 Task: Search one way flight ticket for 2 adults, 4 children and 1 infant on lap in business from Manchester: Manchester-boston Regional Airport to Laramie: Laramie Regional Airport on 8-3-2023. Choice of flights is Delta. Price is upto 88000. Outbound departure time preference is 19:00. Return departure time preference is 23:00.
Action: Mouse moved to (205, 296)
Screenshot: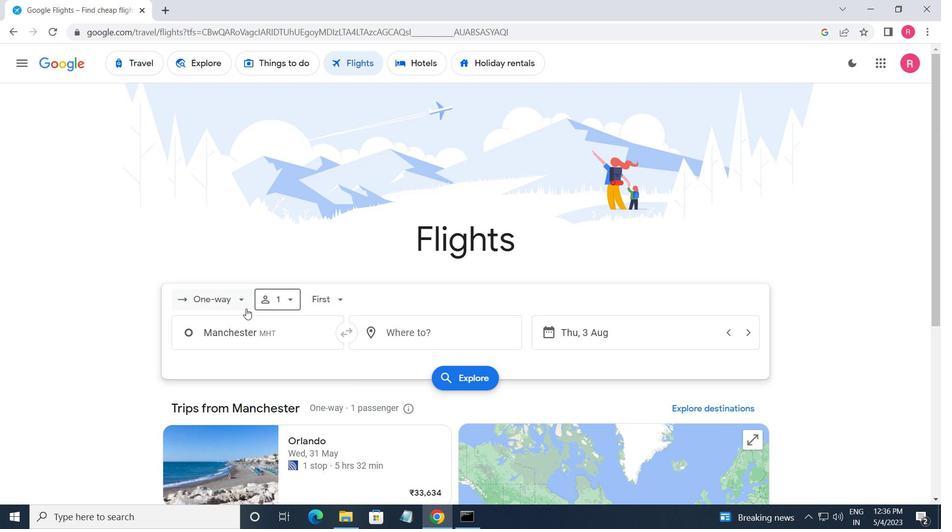 
Action: Mouse pressed left at (205, 296)
Screenshot: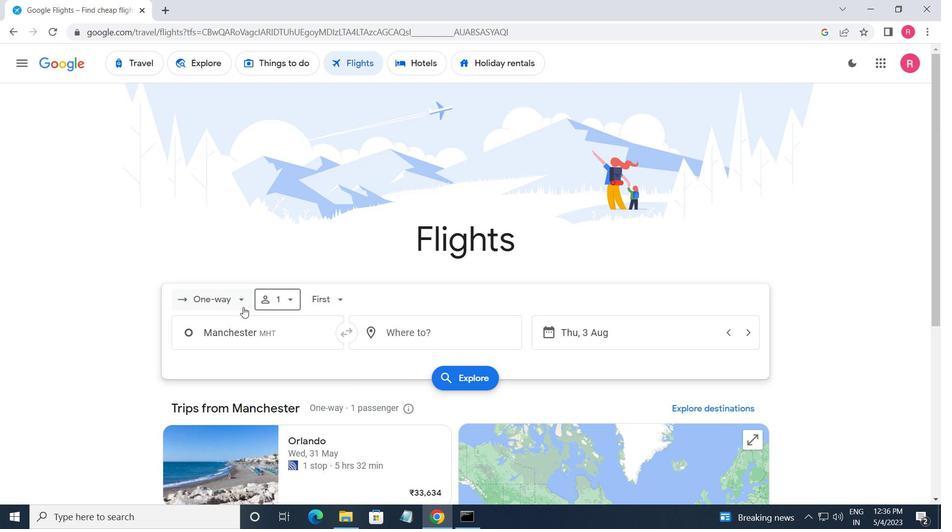 
Action: Mouse moved to (224, 362)
Screenshot: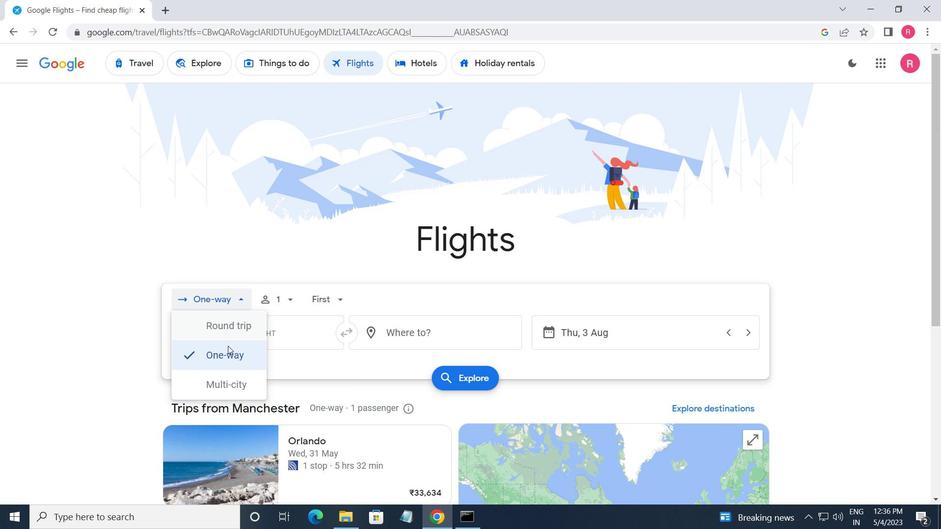
Action: Mouse pressed left at (224, 362)
Screenshot: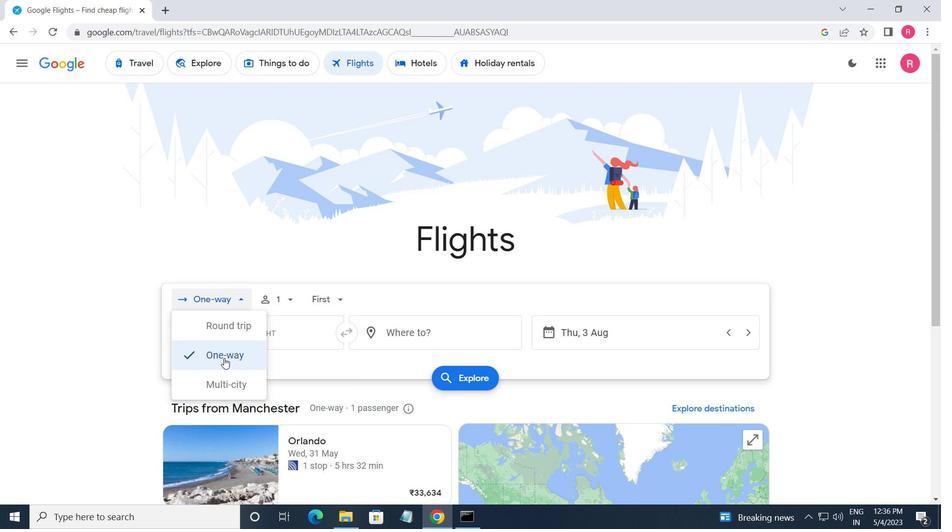 
Action: Mouse moved to (273, 309)
Screenshot: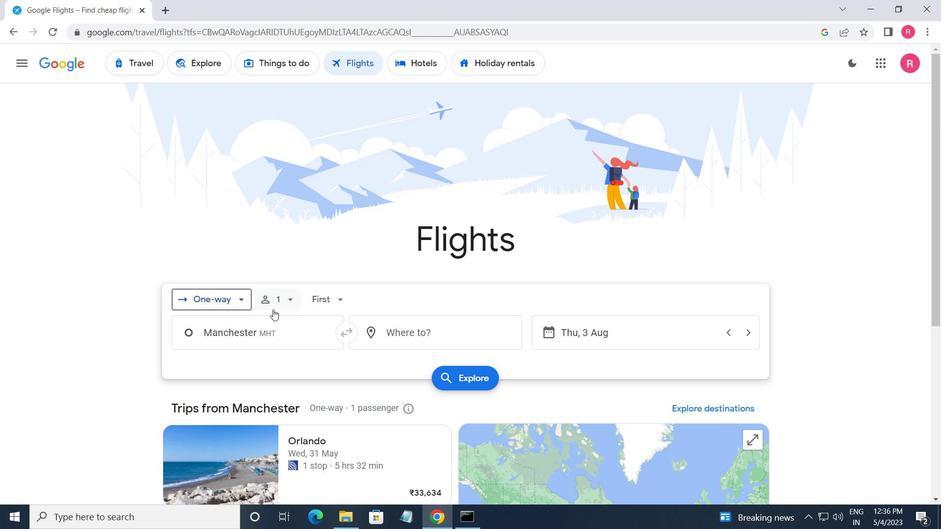
Action: Mouse pressed left at (273, 309)
Screenshot: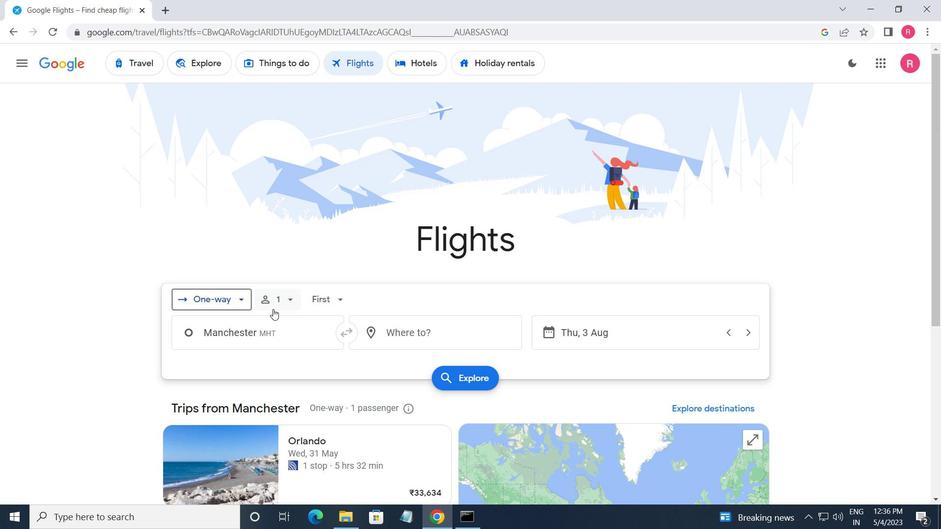 
Action: Mouse moved to (378, 334)
Screenshot: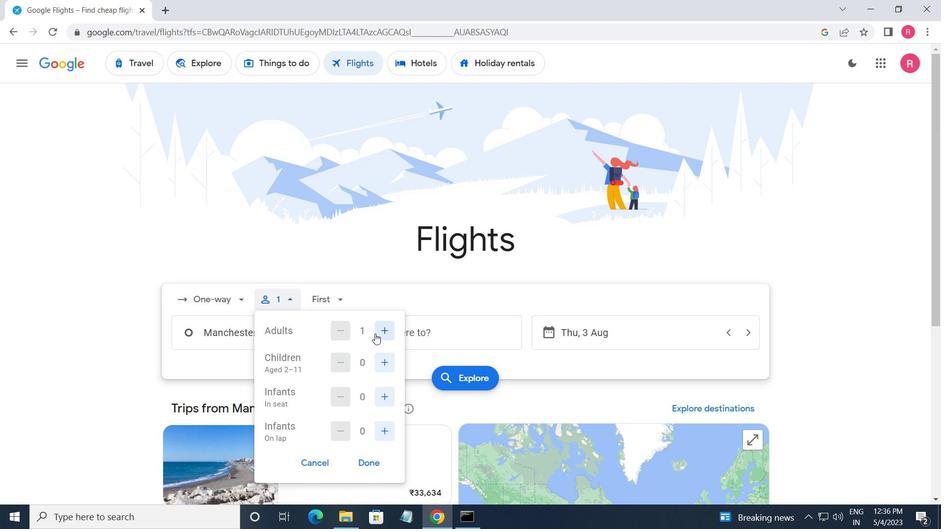 
Action: Mouse pressed left at (378, 334)
Screenshot: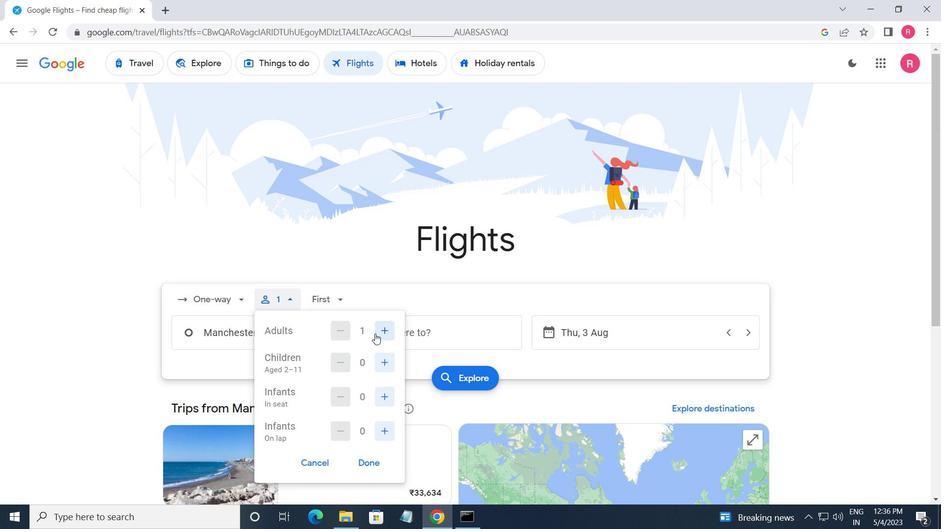 
Action: Mouse moved to (382, 362)
Screenshot: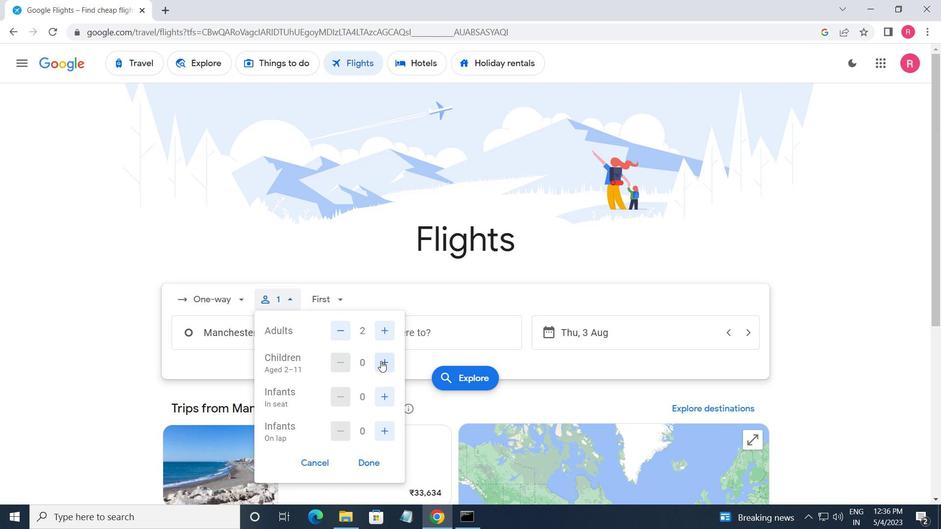 
Action: Mouse pressed left at (382, 362)
Screenshot: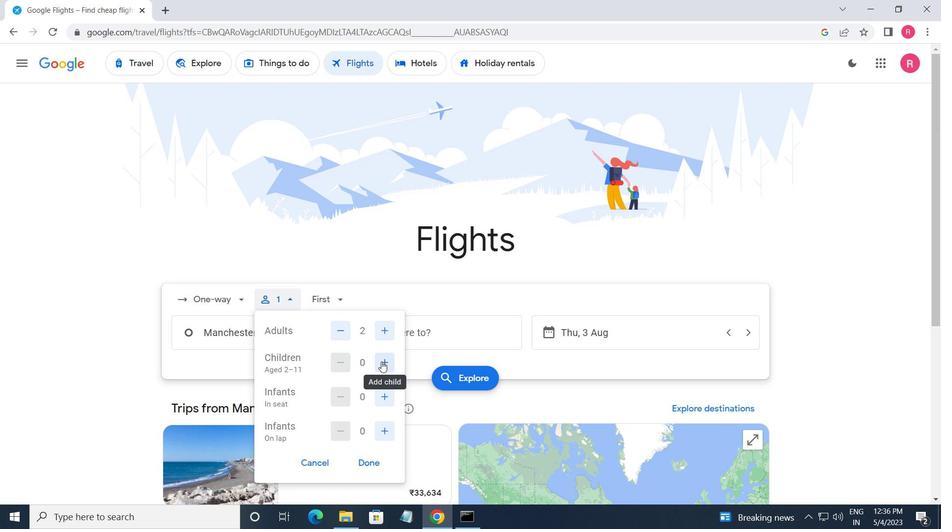 
Action: Mouse pressed left at (382, 362)
Screenshot: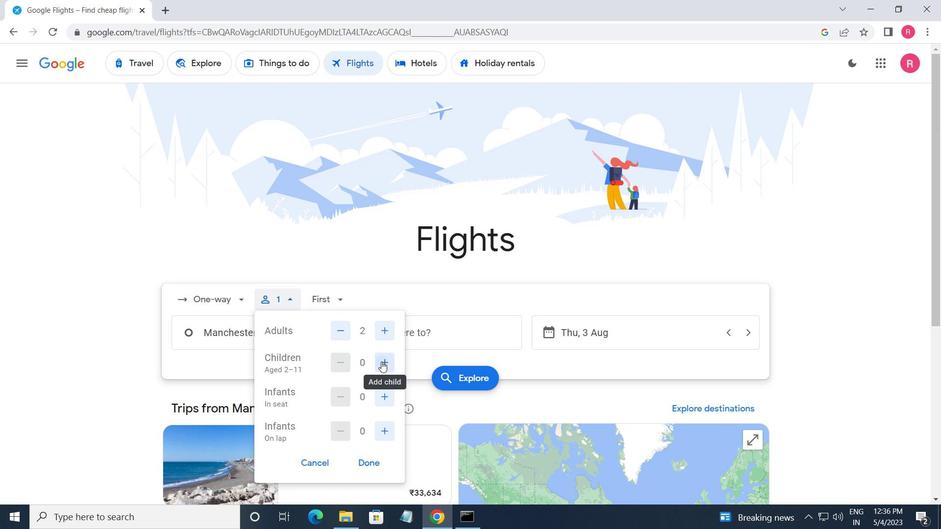 
Action: Mouse pressed left at (382, 362)
Screenshot: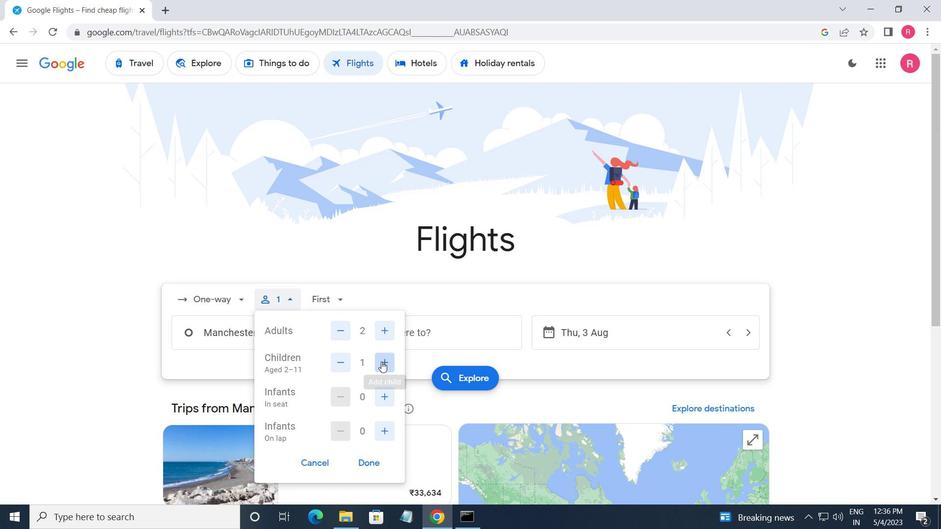 
Action: Mouse pressed left at (382, 362)
Screenshot: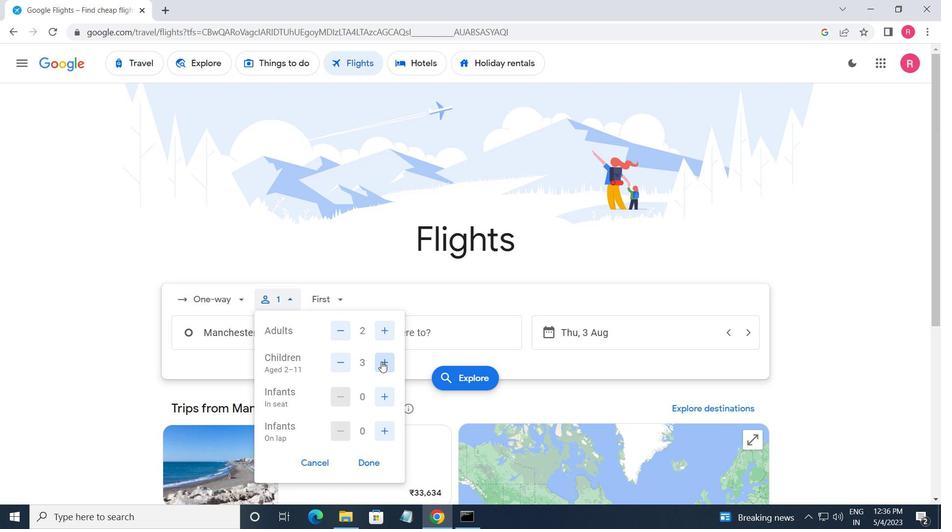 
Action: Mouse moved to (381, 391)
Screenshot: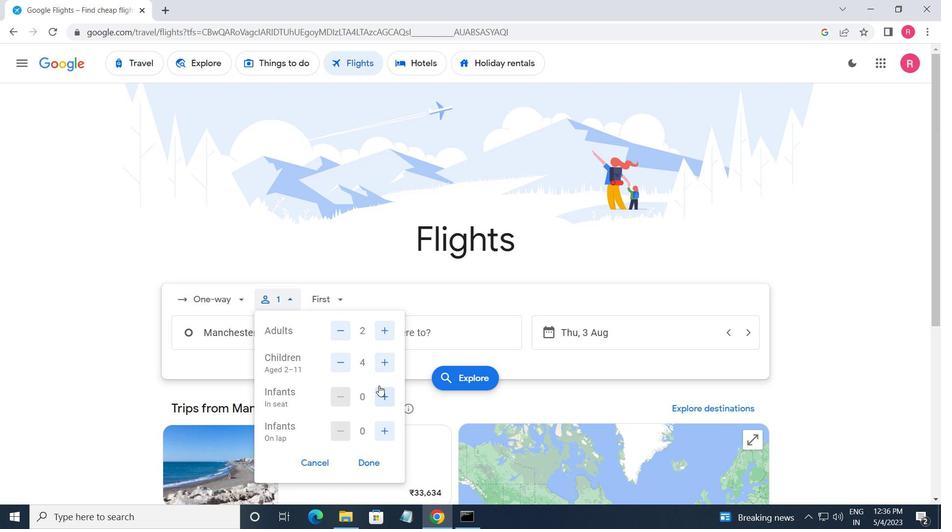 
Action: Mouse pressed left at (381, 391)
Screenshot: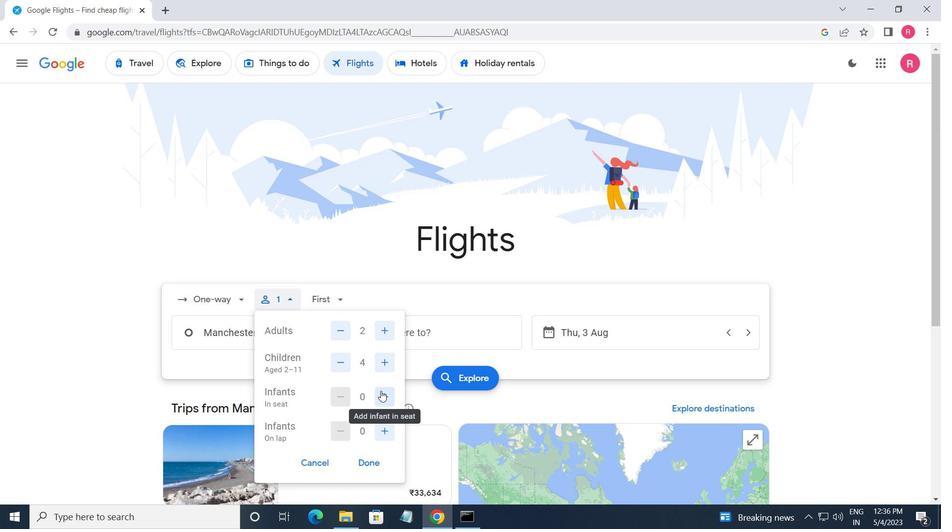 
Action: Mouse moved to (321, 294)
Screenshot: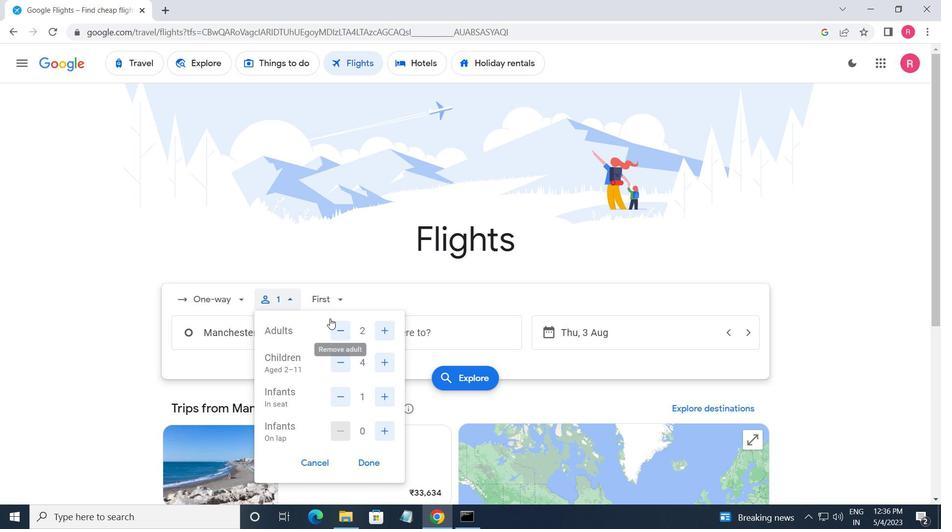 
Action: Mouse pressed left at (321, 294)
Screenshot: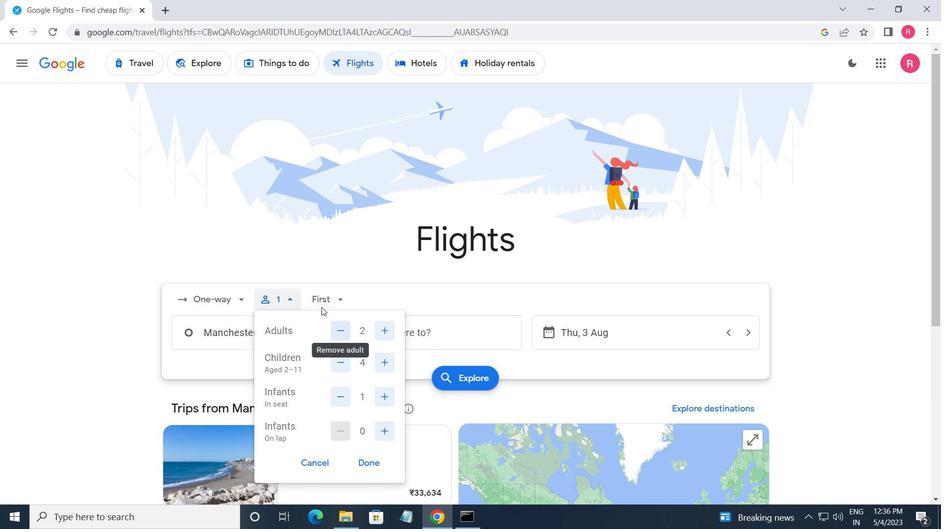 
Action: Mouse moved to (359, 390)
Screenshot: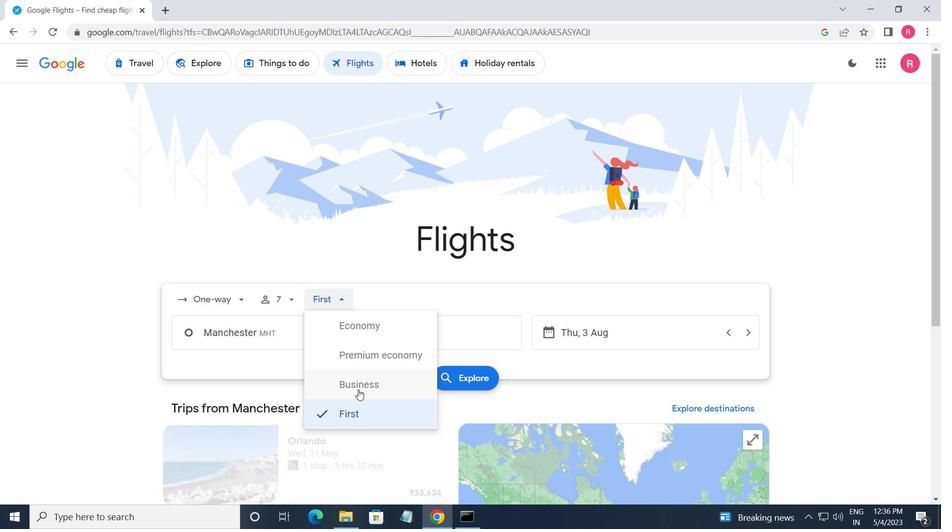 
Action: Mouse pressed left at (359, 390)
Screenshot: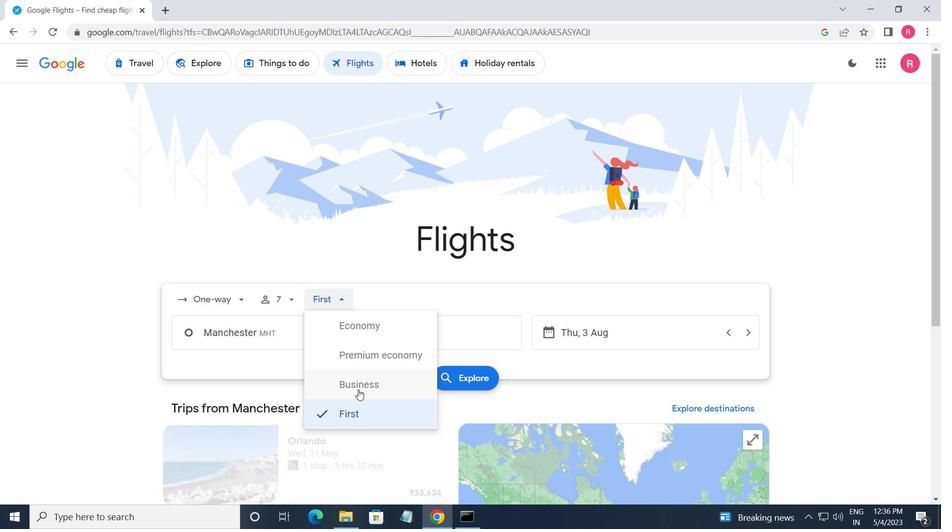 
Action: Mouse moved to (278, 339)
Screenshot: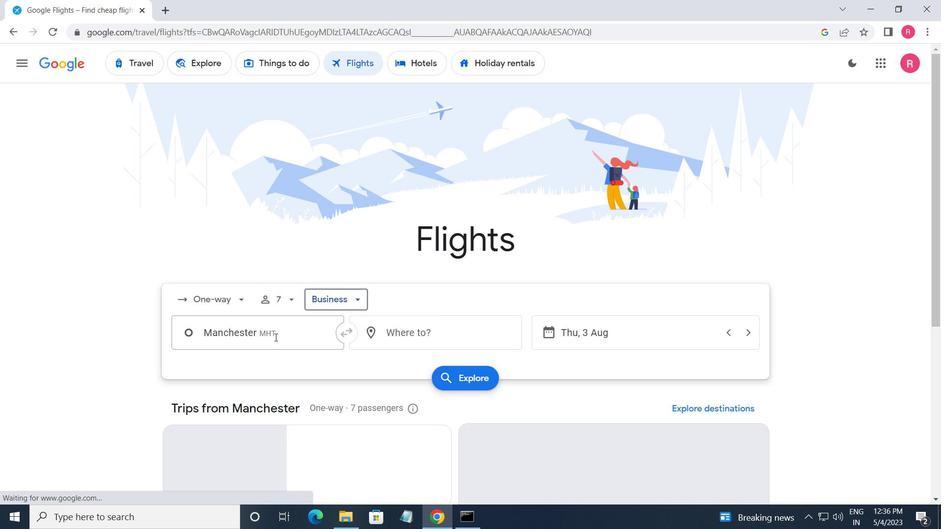 
Action: Mouse pressed left at (278, 339)
Screenshot: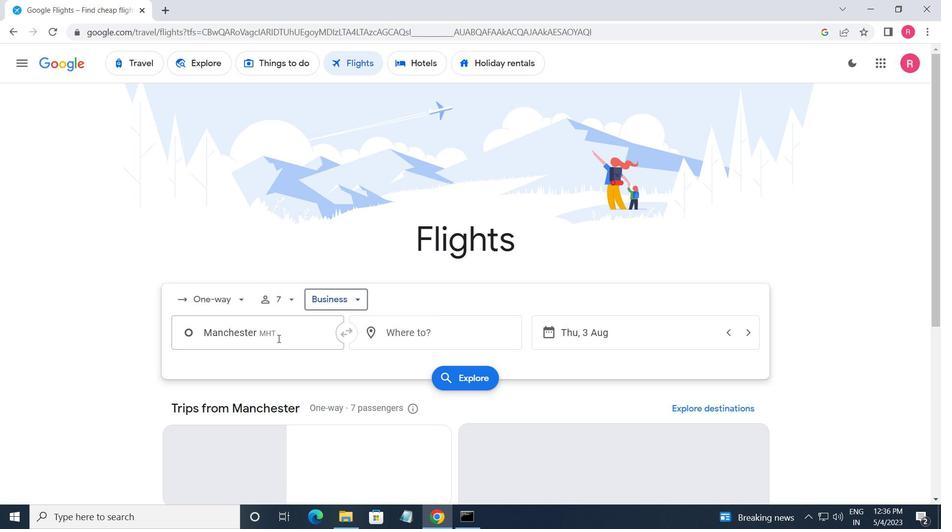
Action: Mouse moved to (297, 456)
Screenshot: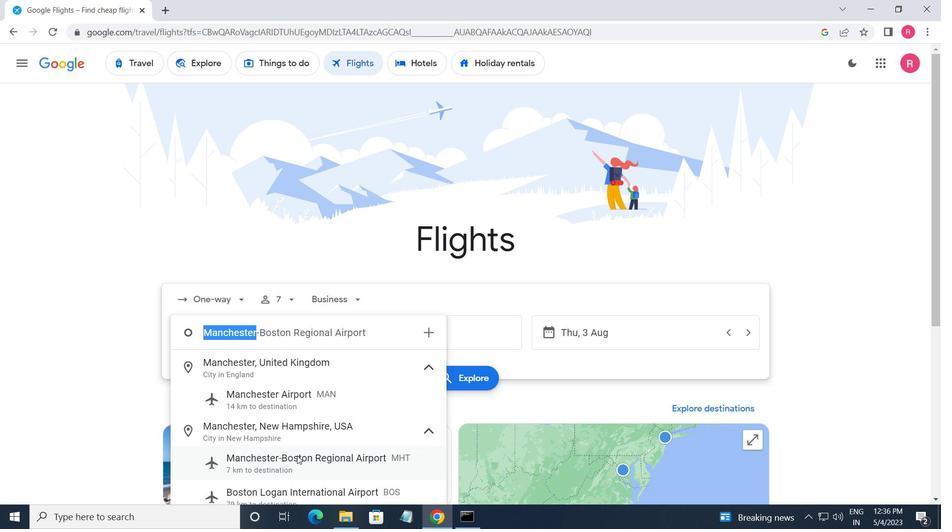 
Action: Mouse pressed left at (297, 456)
Screenshot: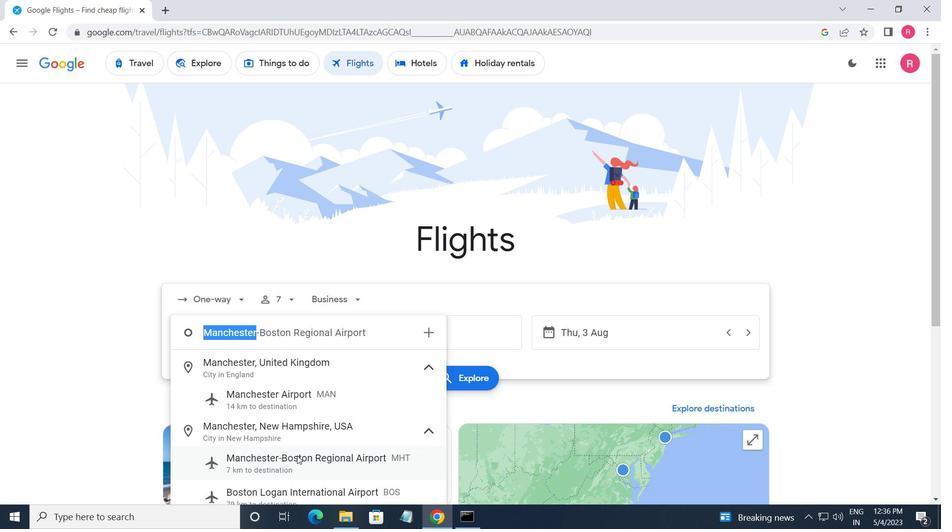 
Action: Mouse moved to (407, 339)
Screenshot: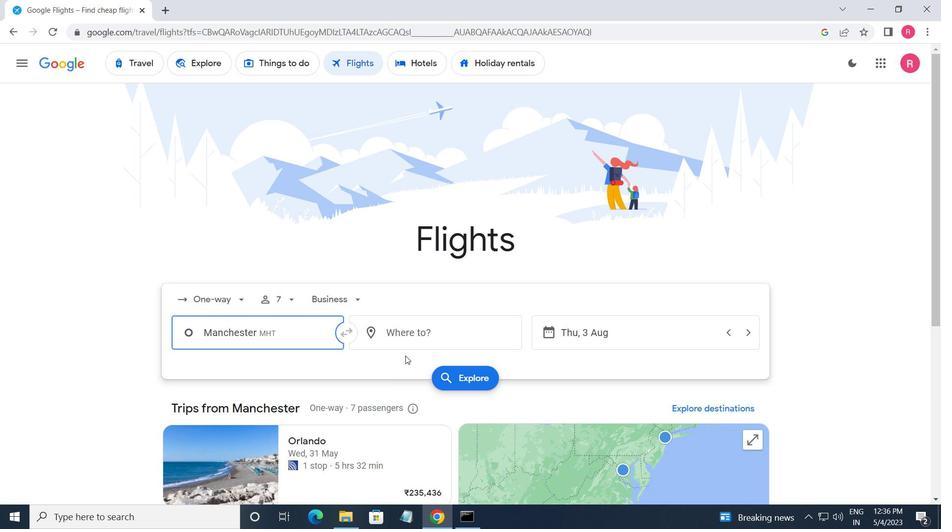 
Action: Mouse pressed left at (407, 339)
Screenshot: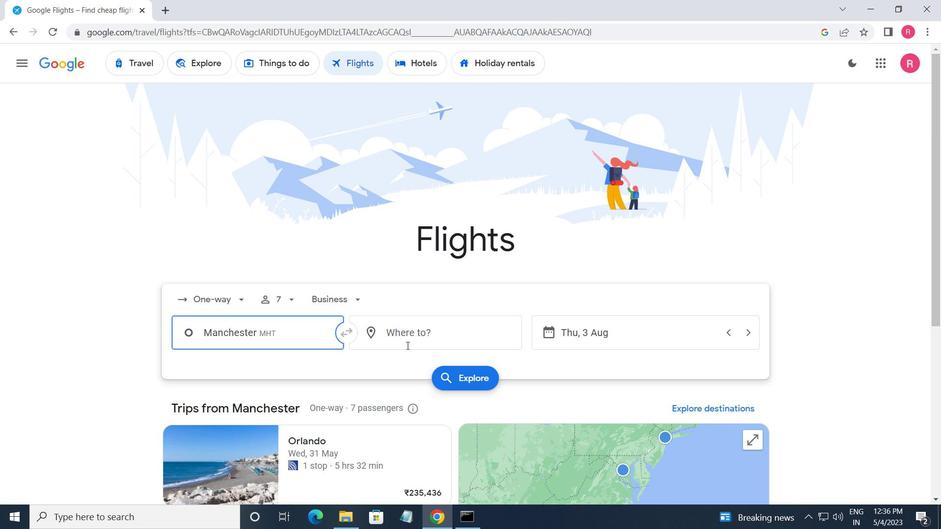 
Action: Mouse moved to (406, 457)
Screenshot: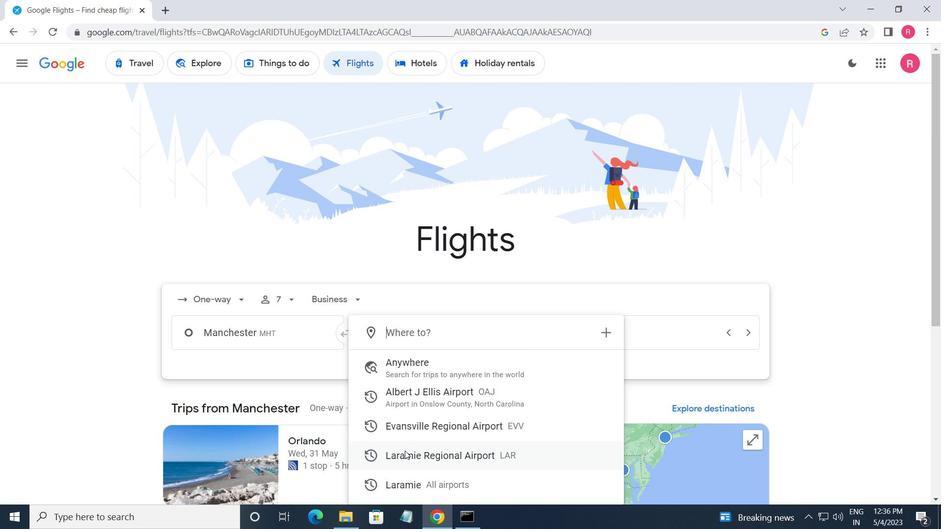 
Action: Mouse pressed left at (406, 457)
Screenshot: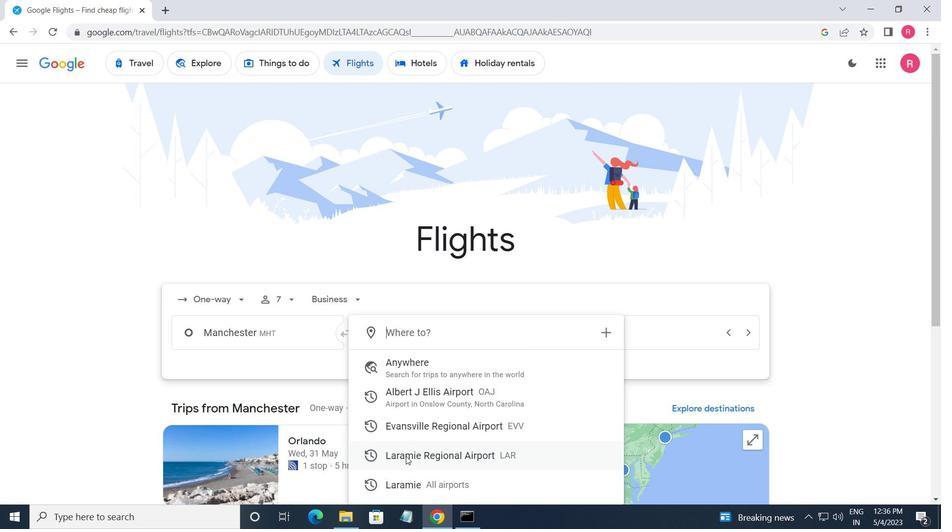 
Action: Mouse moved to (638, 336)
Screenshot: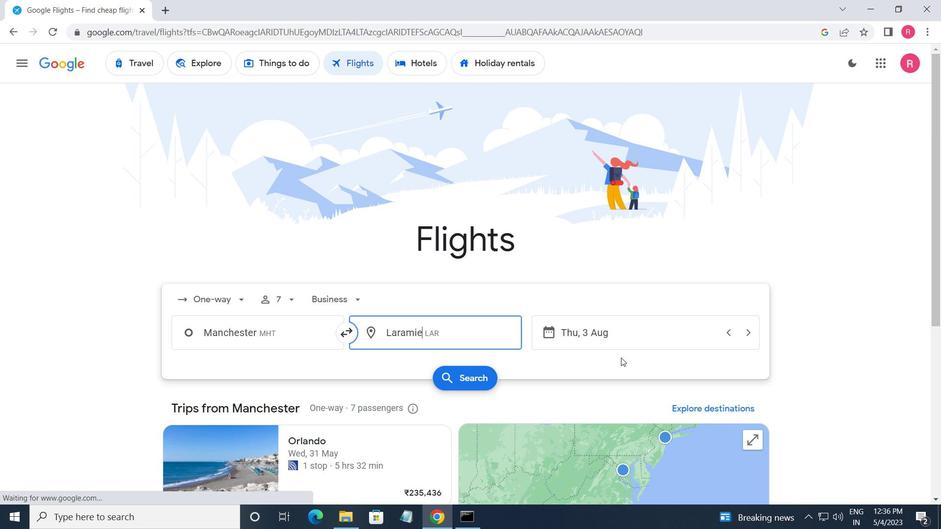 
Action: Mouse pressed left at (638, 336)
Screenshot: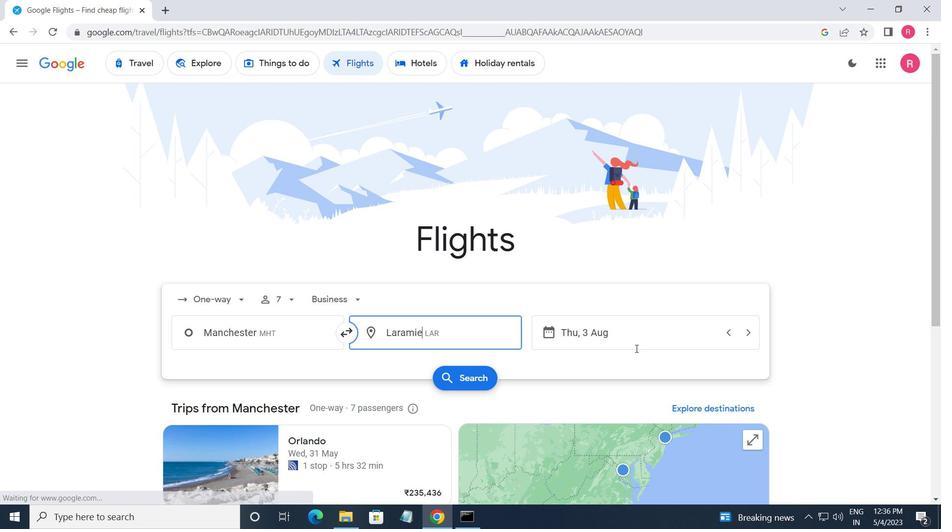 
Action: Mouse moved to (440, 288)
Screenshot: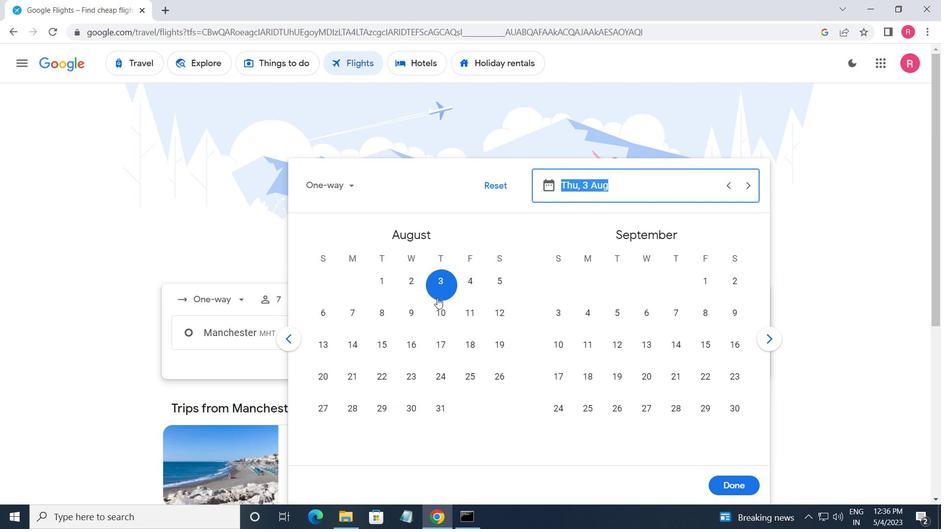 
Action: Mouse pressed left at (440, 288)
Screenshot: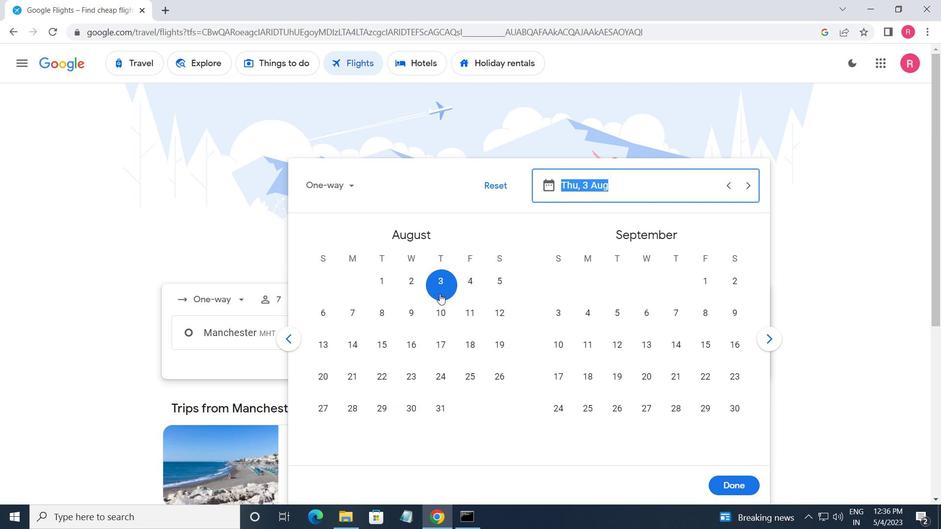 
Action: Mouse moved to (718, 487)
Screenshot: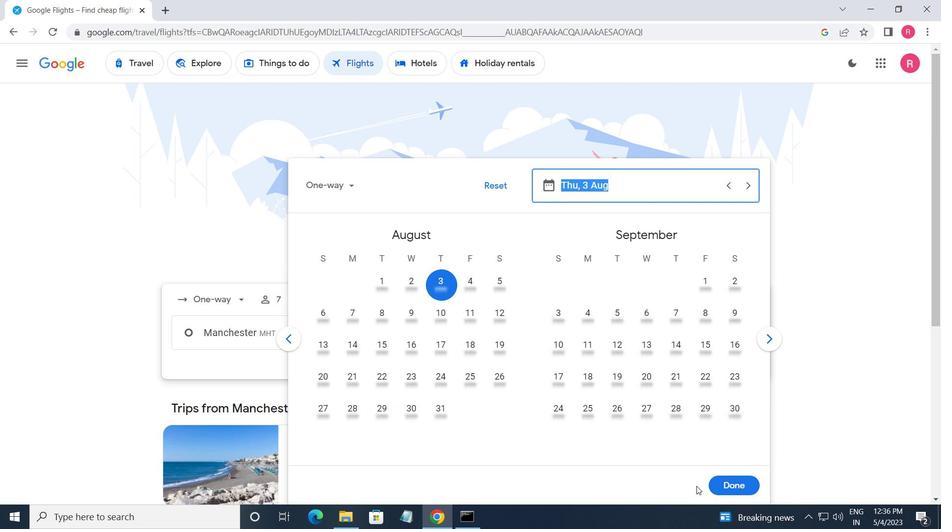 
Action: Mouse pressed left at (718, 487)
Screenshot: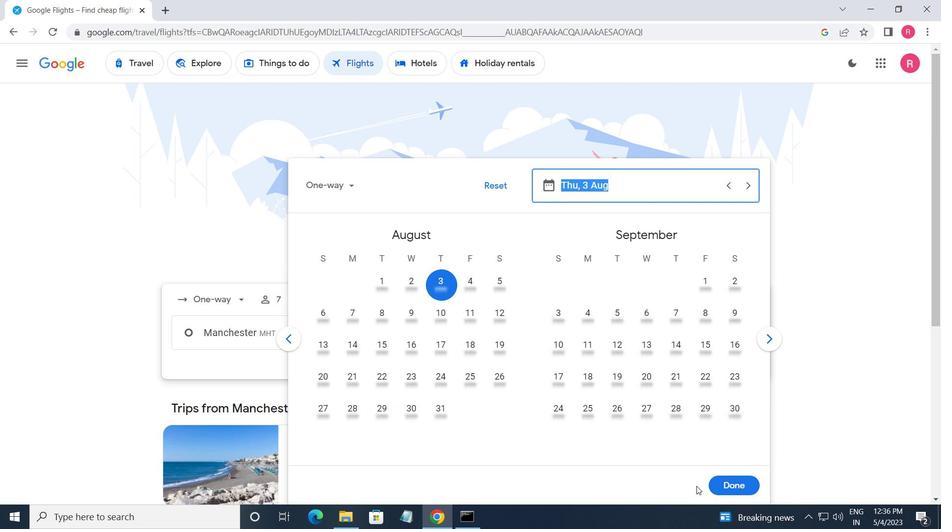 
Action: Mouse moved to (463, 372)
Screenshot: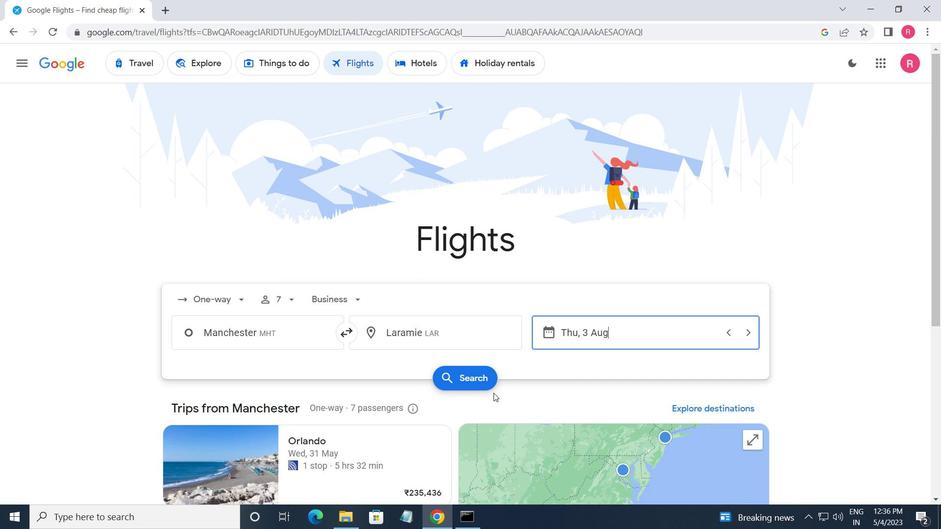 
Action: Mouse pressed left at (463, 372)
Screenshot: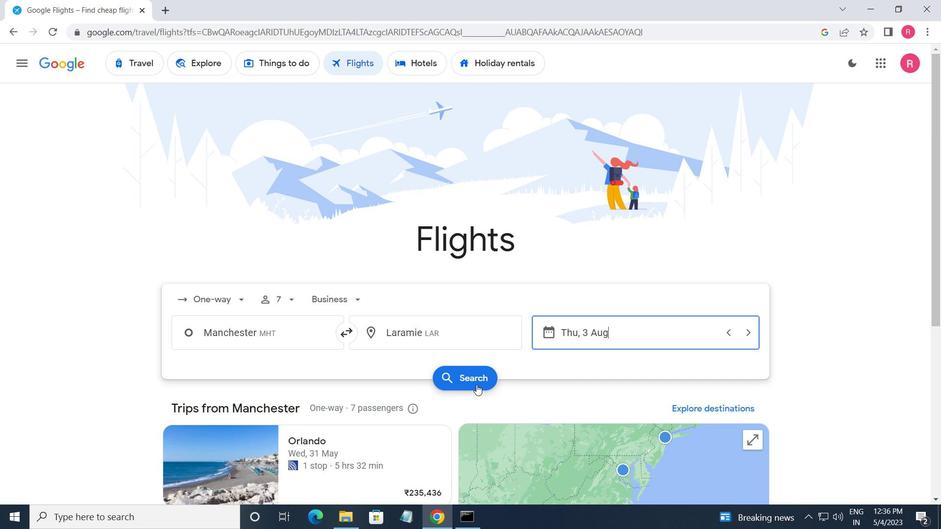 
Action: Mouse moved to (186, 178)
Screenshot: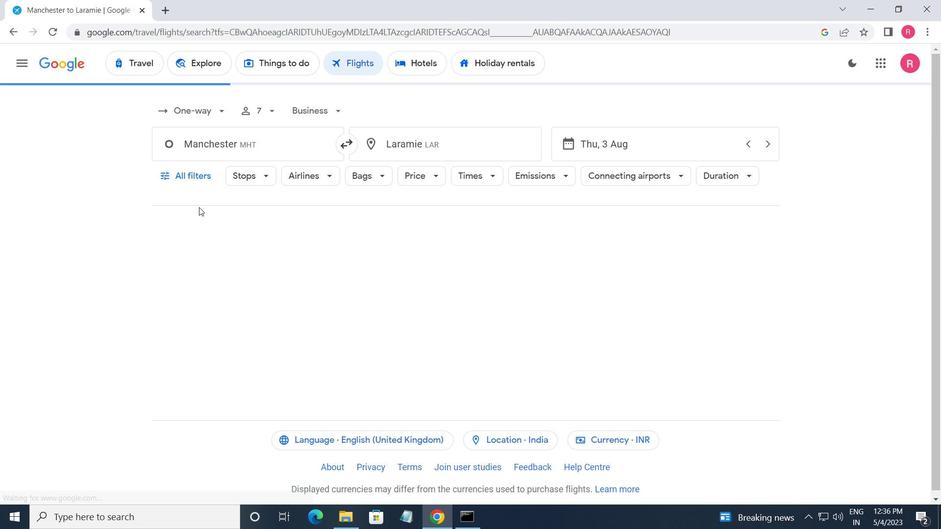 
Action: Mouse pressed left at (186, 178)
Screenshot: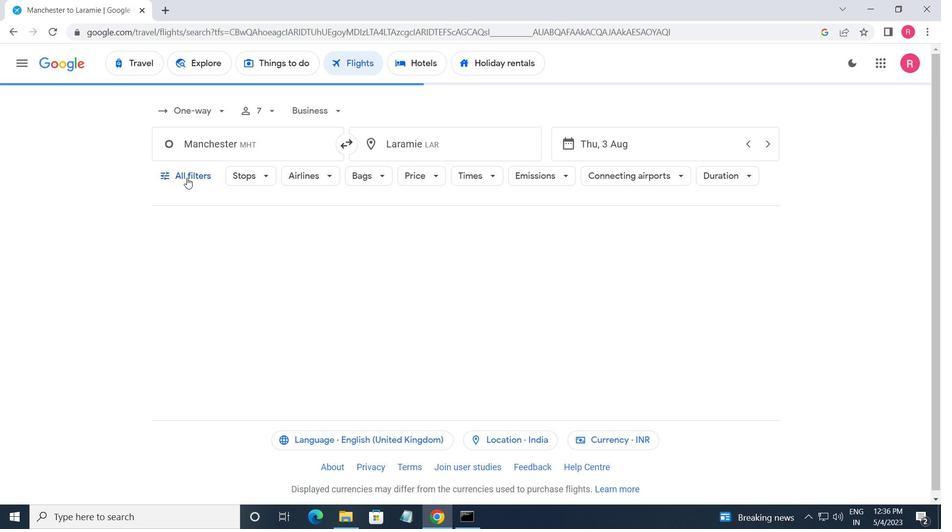 
Action: Mouse moved to (266, 287)
Screenshot: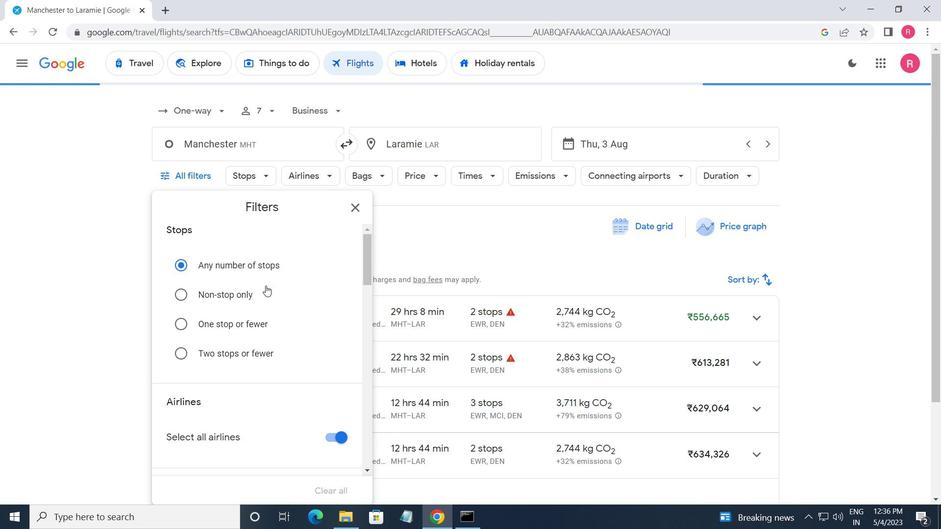 
Action: Mouse scrolled (266, 287) with delta (0, 0)
Screenshot: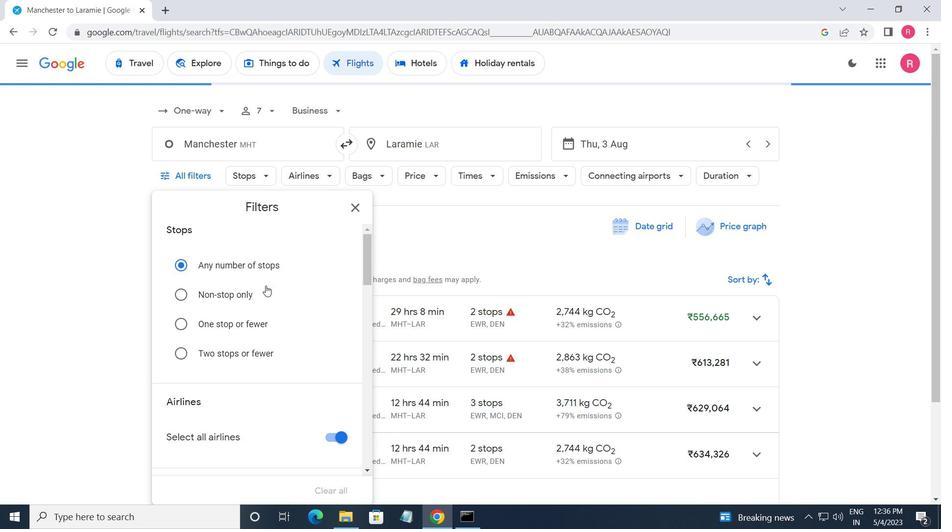 
Action: Mouse moved to (266, 287)
Screenshot: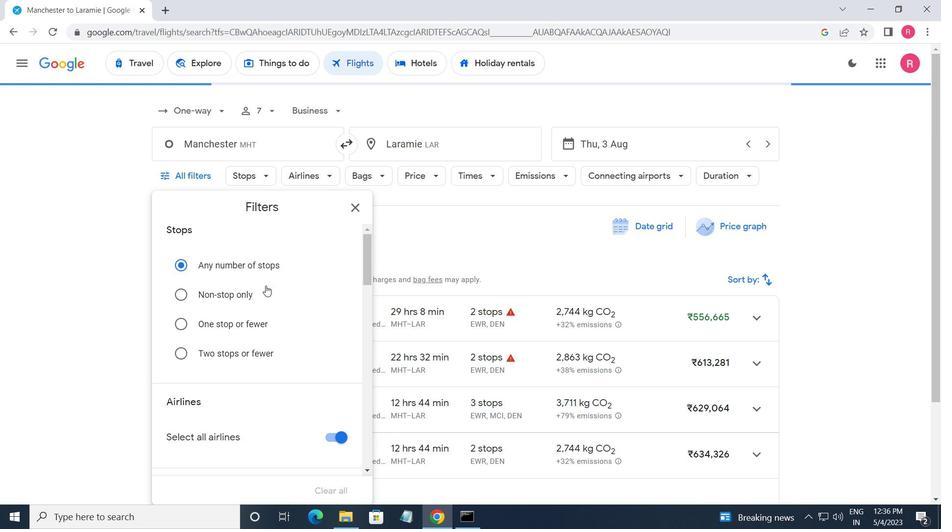 
Action: Mouse scrolled (266, 287) with delta (0, 0)
Screenshot: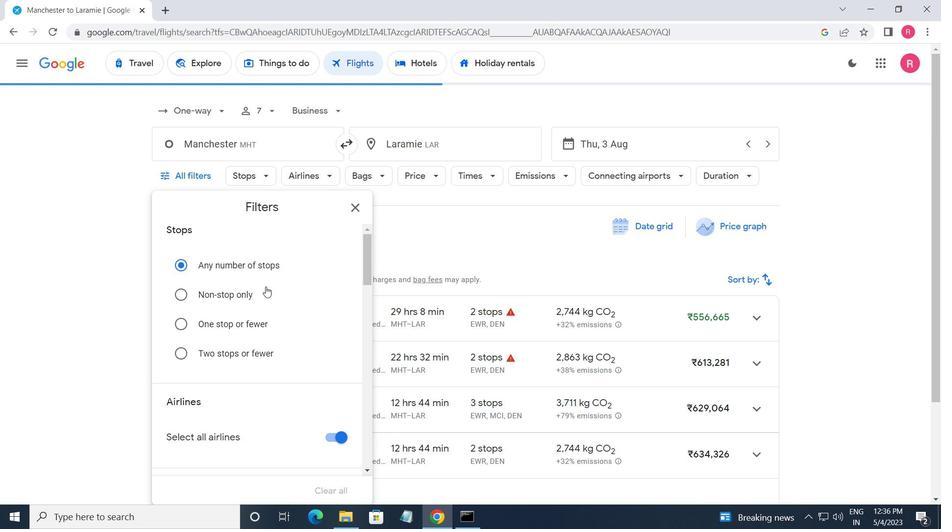 
Action: Mouse moved to (272, 290)
Screenshot: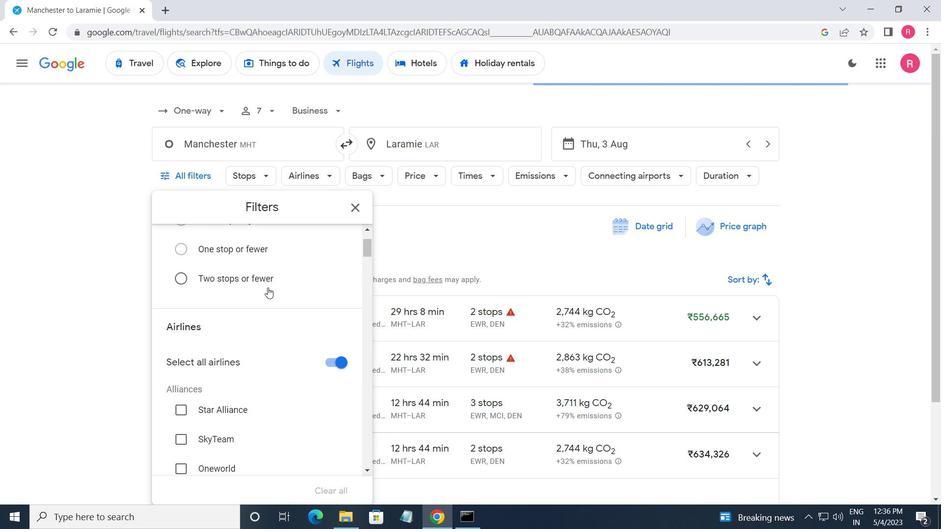 
Action: Mouse scrolled (272, 289) with delta (0, 0)
Screenshot: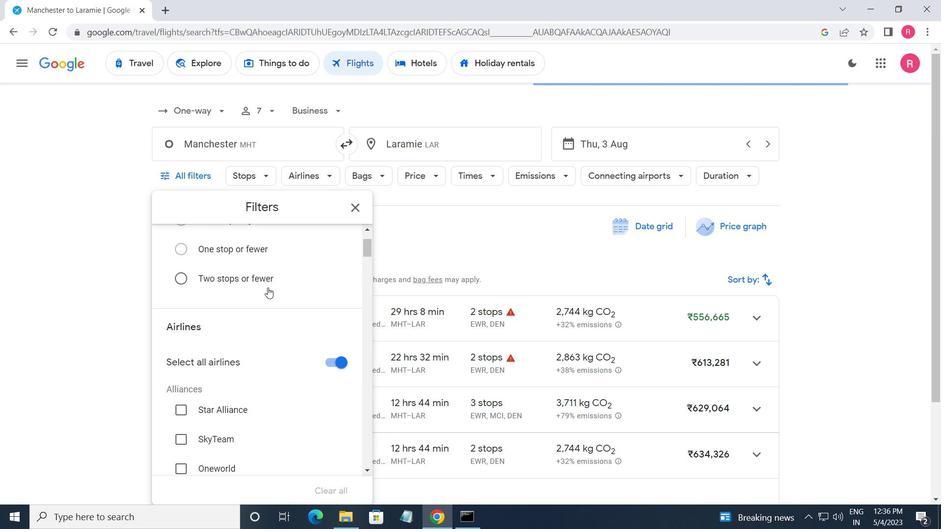 
Action: Mouse scrolled (272, 289) with delta (0, 0)
Screenshot: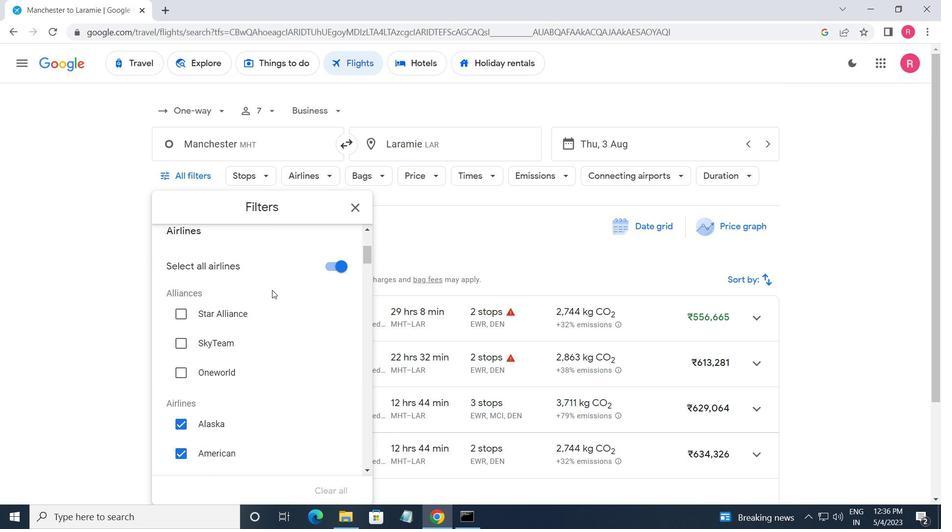 
Action: Mouse moved to (272, 290)
Screenshot: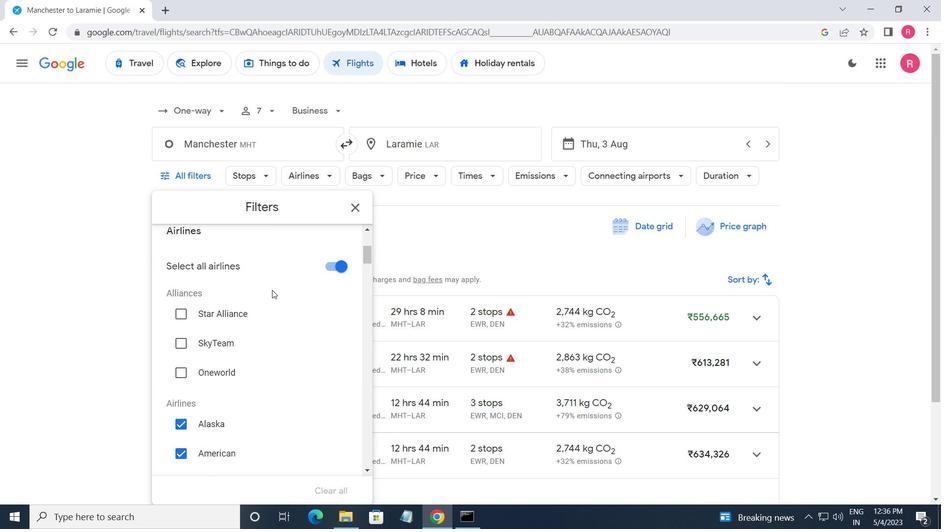 
Action: Mouse scrolled (272, 290) with delta (0, 0)
Screenshot: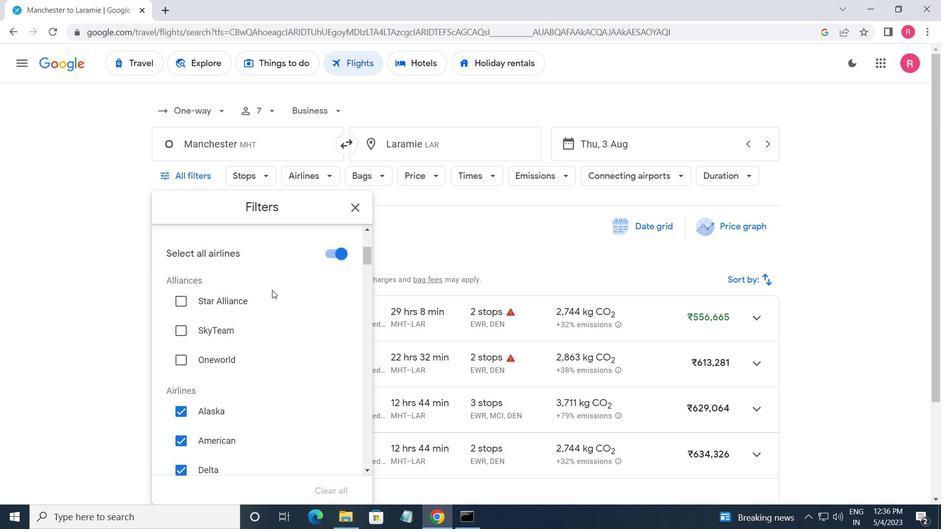 
Action: Mouse moved to (319, 353)
Screenshot: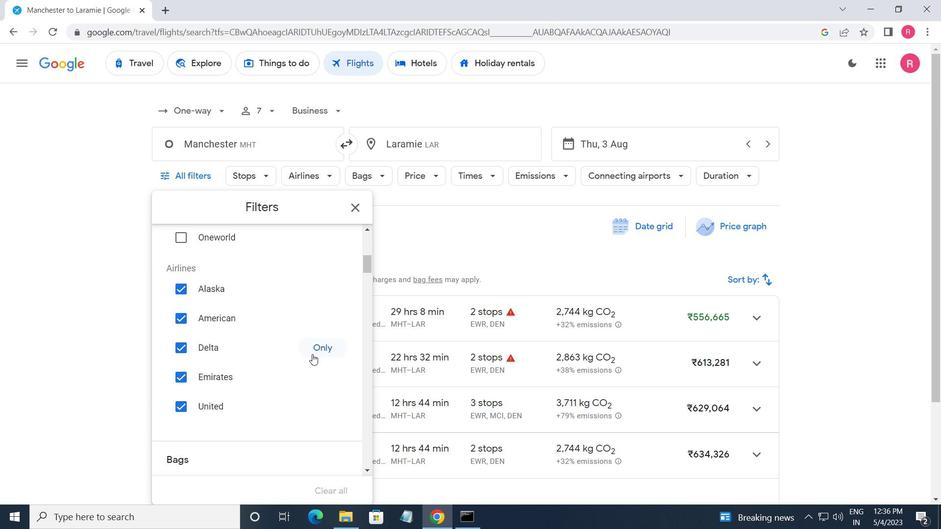 
Action: Mouse pressed left at (319, 353)
Screenshot: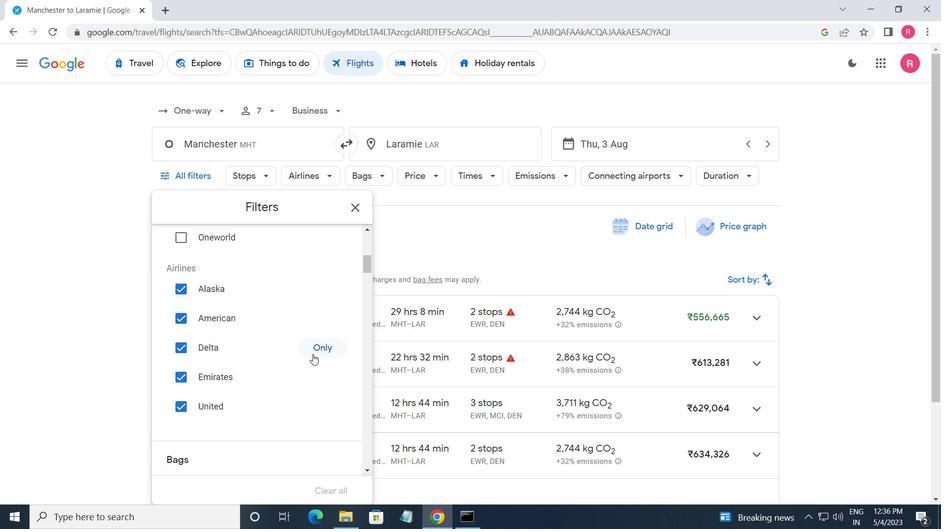 
Action: Mouse moved to (305, 367)
Screenshot: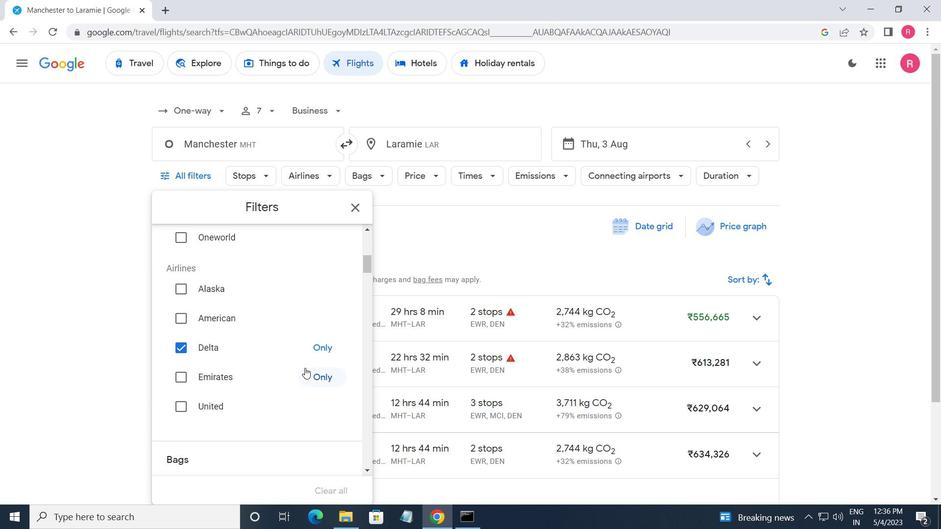 
Action: Mouse scrolled (305, 367) with delta (0, 0)
Screenshot: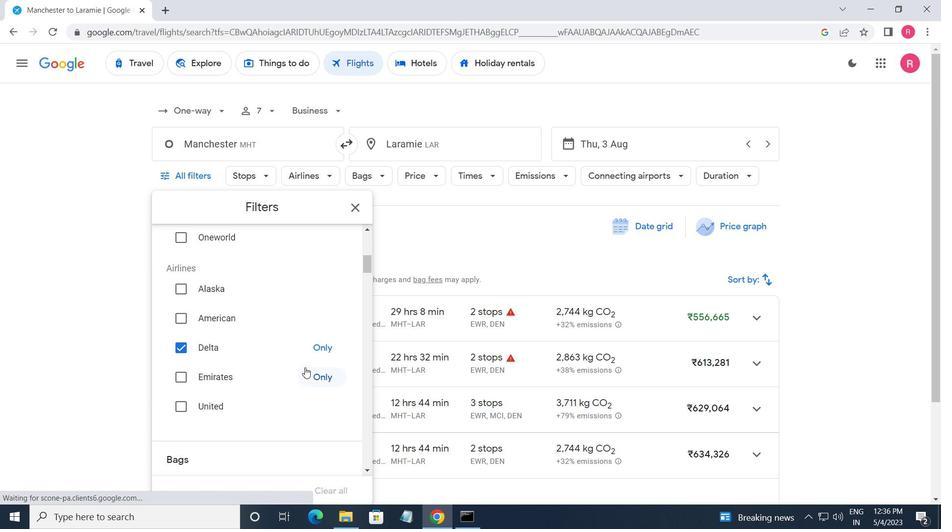 
Action: Mouse scrolled (305, 367) with delta (0, 0)
Screenshot: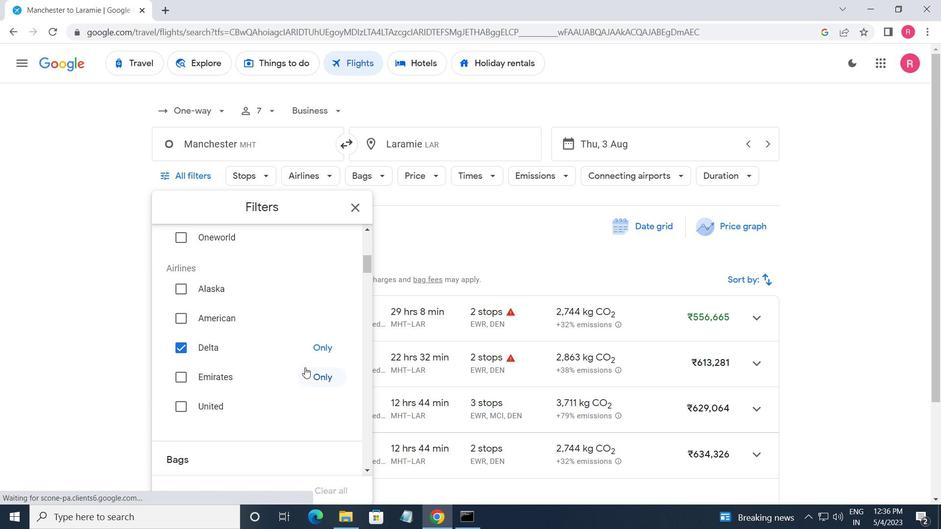 
Action: Mouse moved to (317, 362)
Screenshot: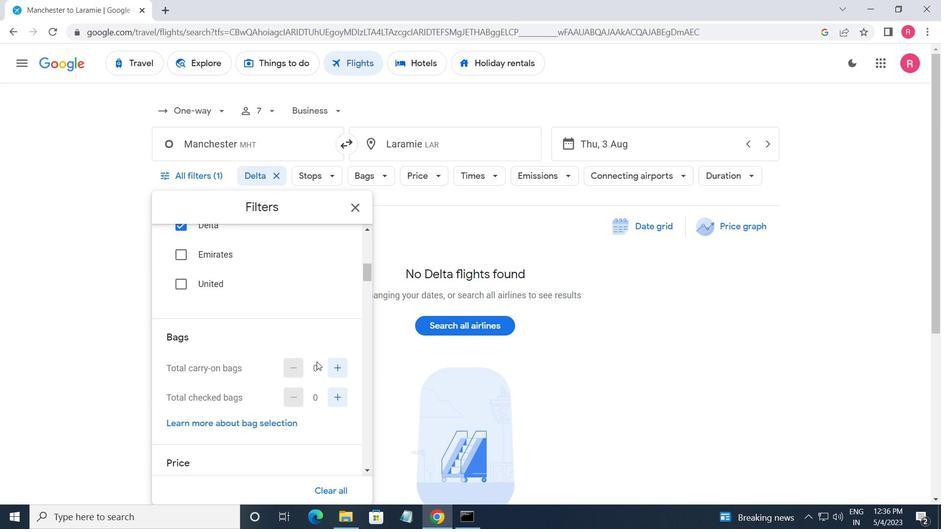 
Action: Mouse scrolled (317, 362) with delta (0, 0)
Screenshot: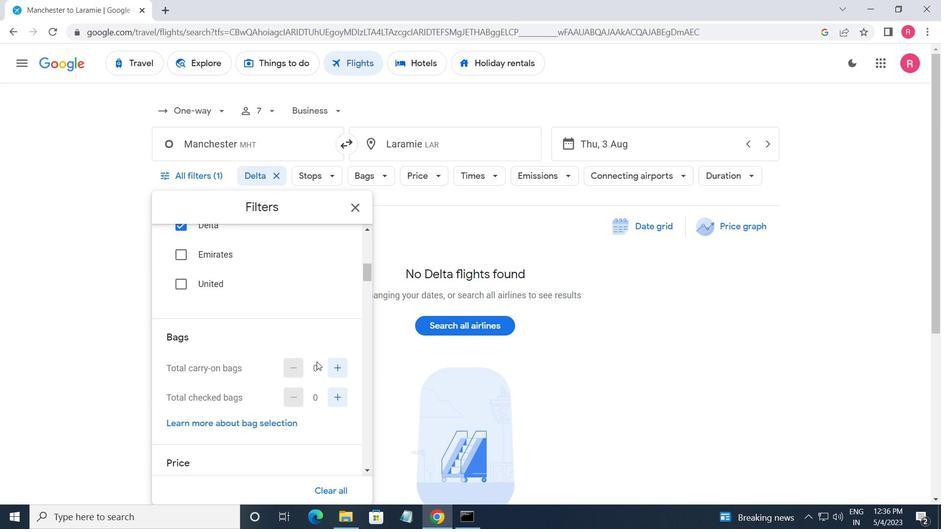 
Action: Mouse moved to (317, 362)
Screenshot: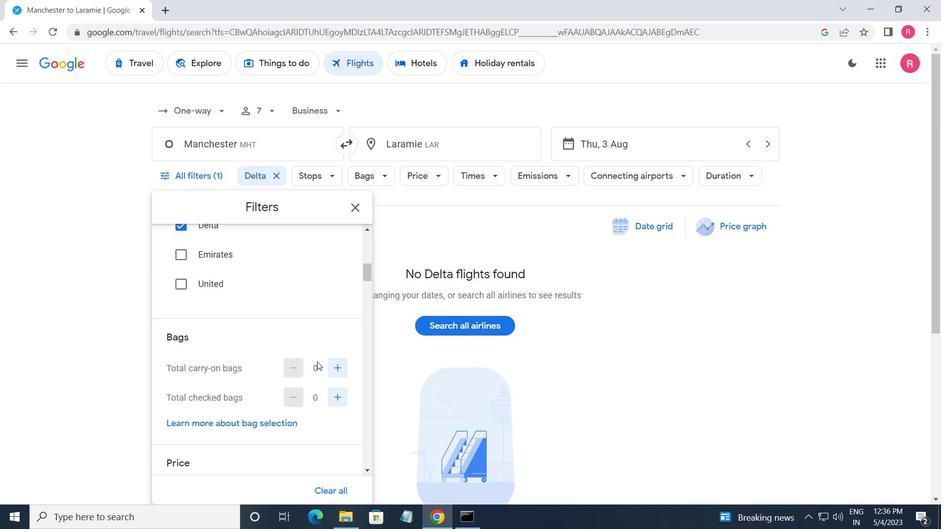 
Action: Mouse scrolled (317, 362) with delta (0, 0)
Screenshot: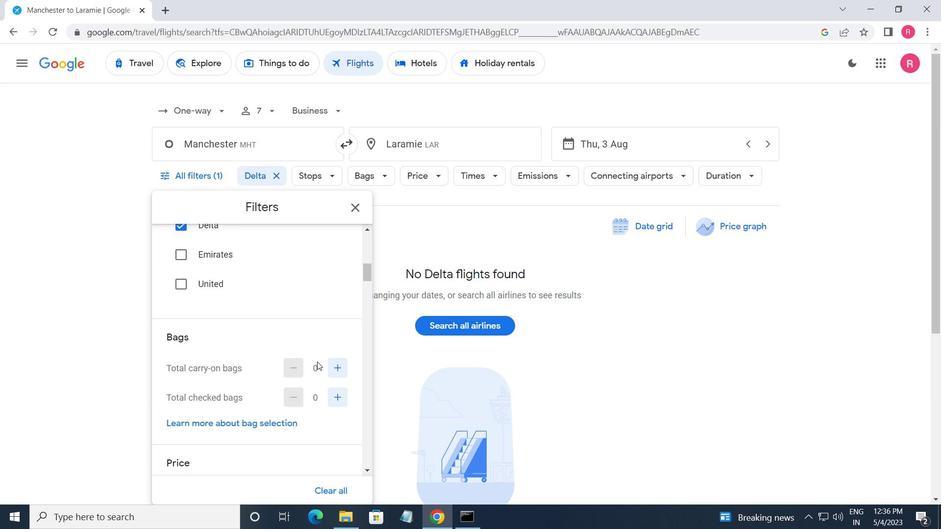 
Action: Mouse scrolled (317, 362) with delta (0, 0)
Screenshot: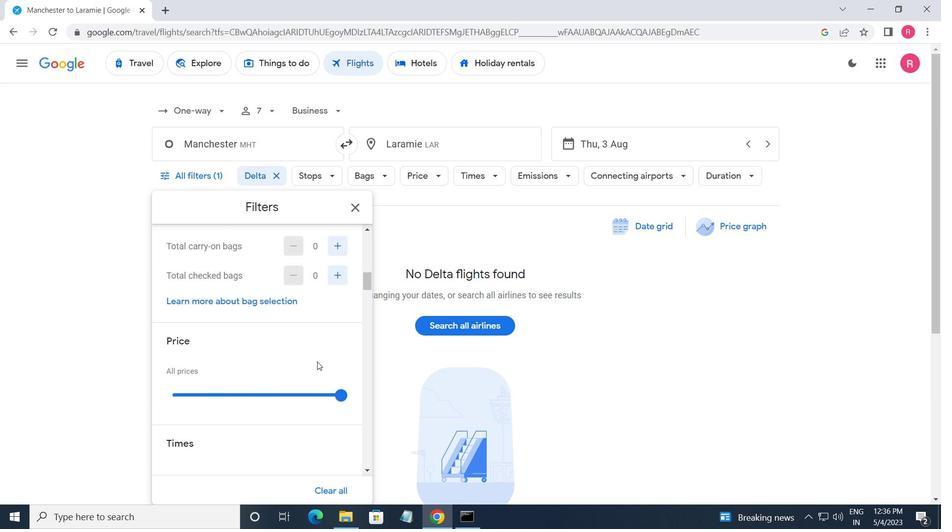 
Action: Mouse moved to (339, 339)
Screenshot: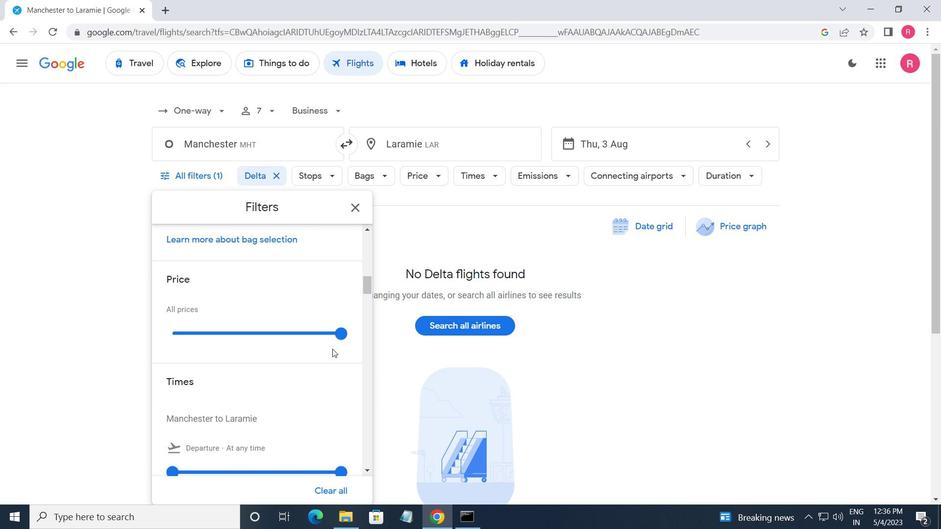 
Action: Mouse pressed left at (339, 339)
Screenshot: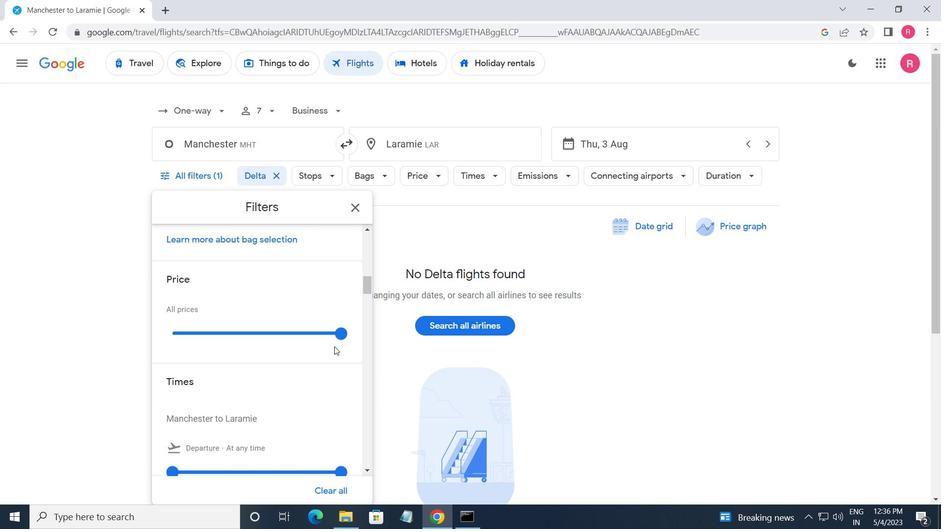 
Action: Mouse moved to (224, 357)
Screenshot: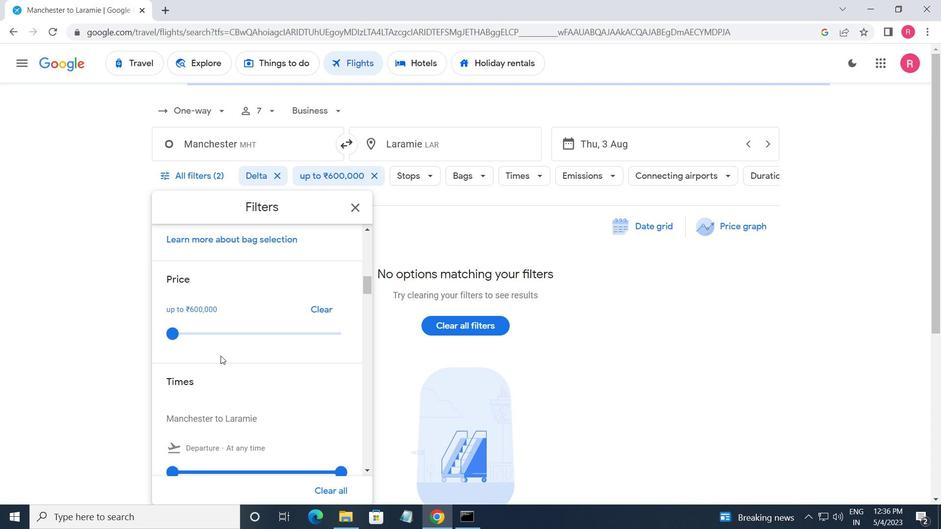 
Action: Mouse scrolled (224, 356) with delta (0, 0)
Screenshot: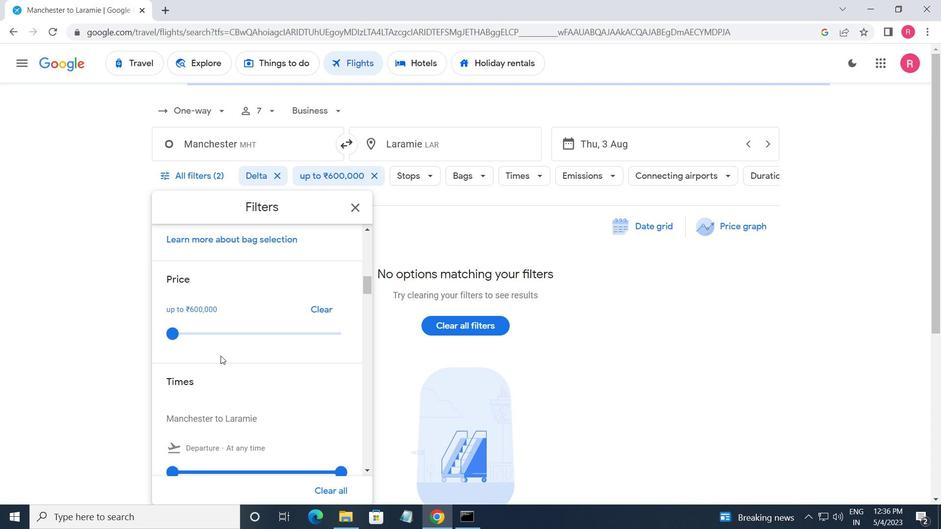 
Action: Mouse moved to (175, 409)
Screenshot: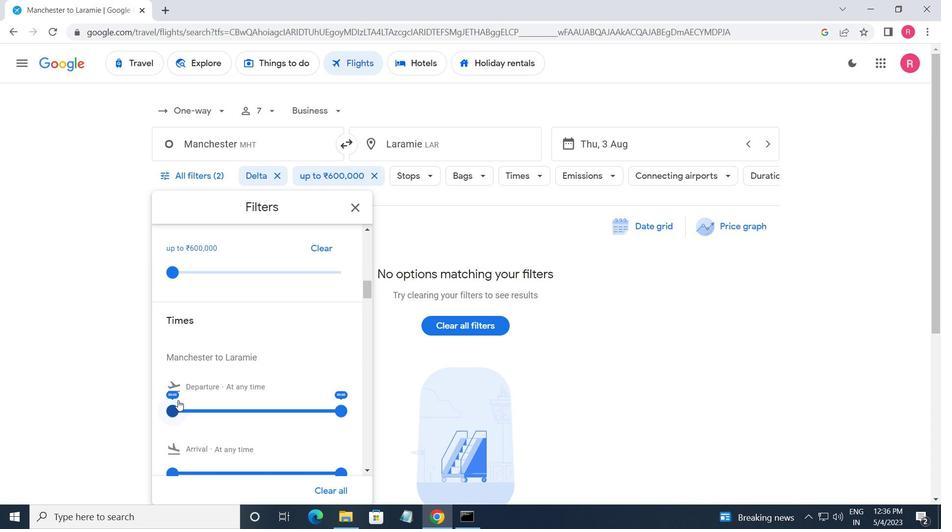 
Action: Mouse pressed left at (175, 409)
Screenshot: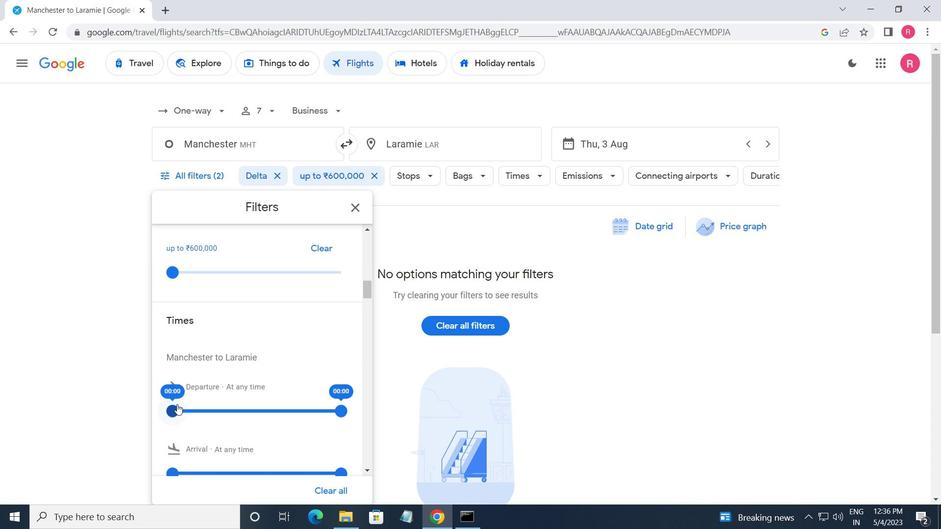 
Action: Mouse moved to (304, 412)
Screenshot: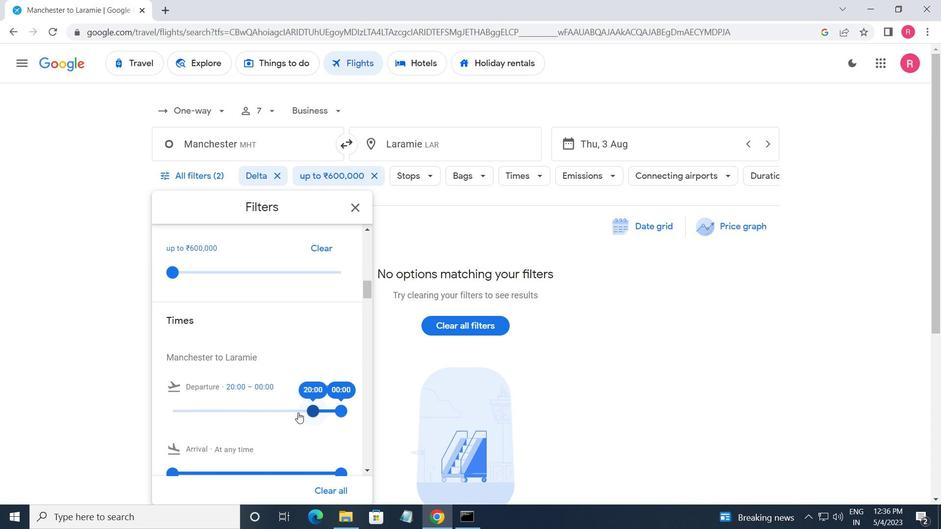 
Action: Mouse pressed left at (304, 412)
Screenshot: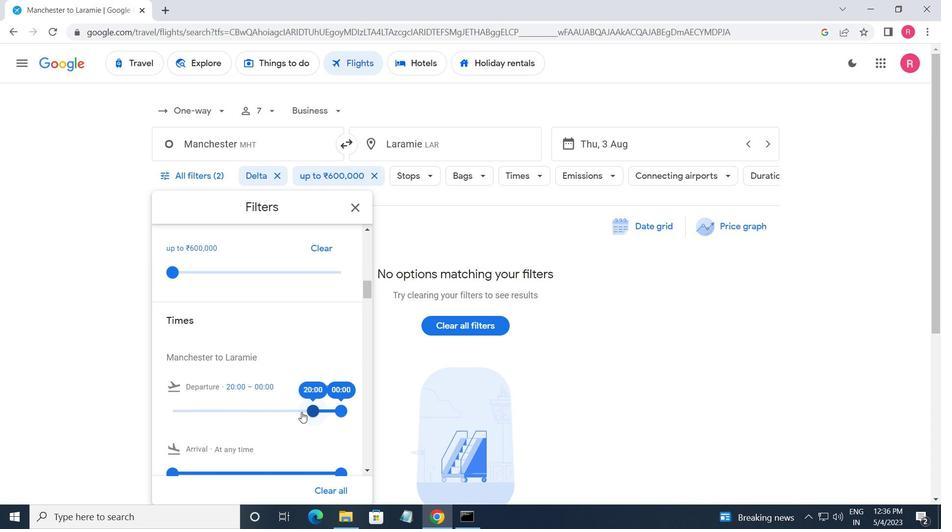 
Action: Mouse moved to (341, 407)
Screenshot: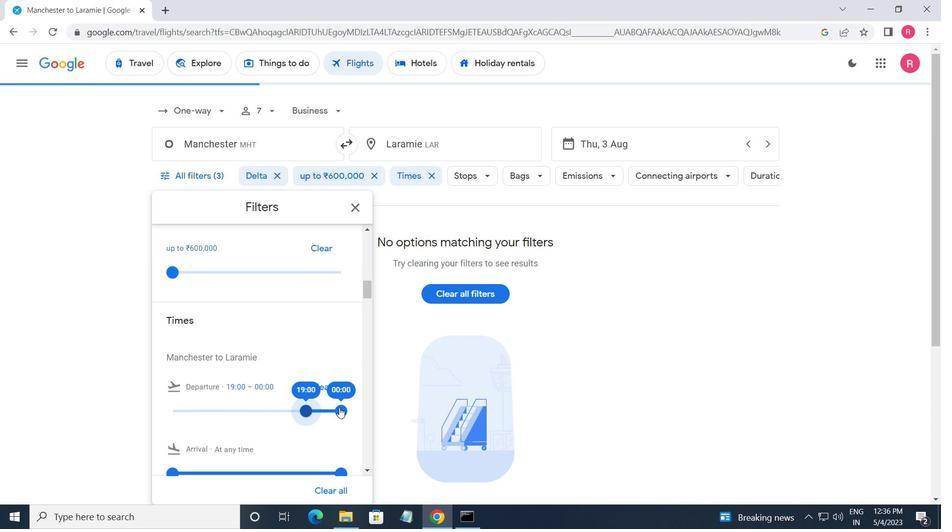 
Action: Mouse pressed left at (341, 407)
Screenshot: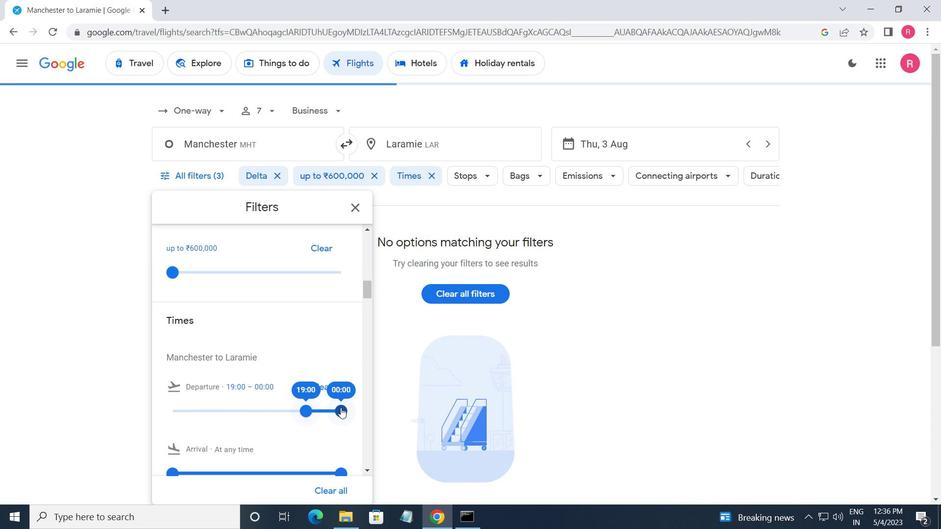 
Action: Mouse moved to (355, 206)
Screenshot: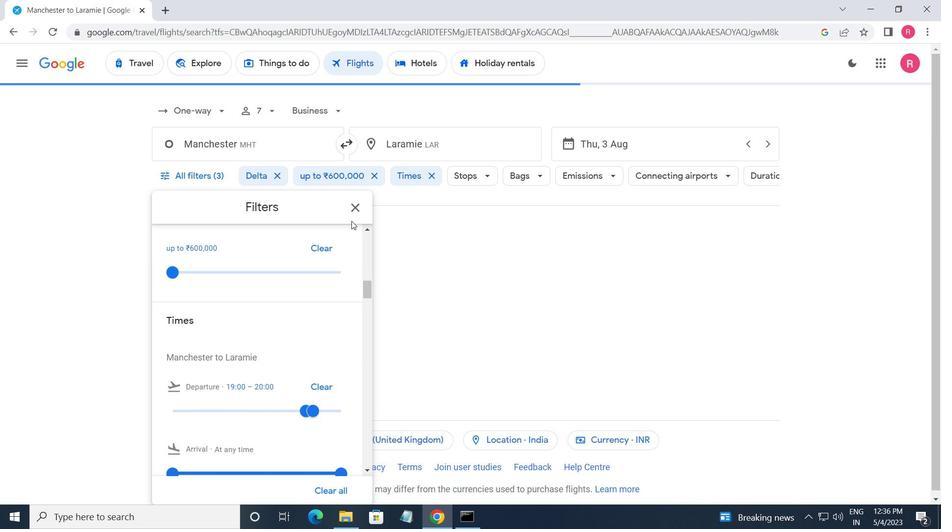 
Action: Mouse pressed left at (355, 206)
Screenshot: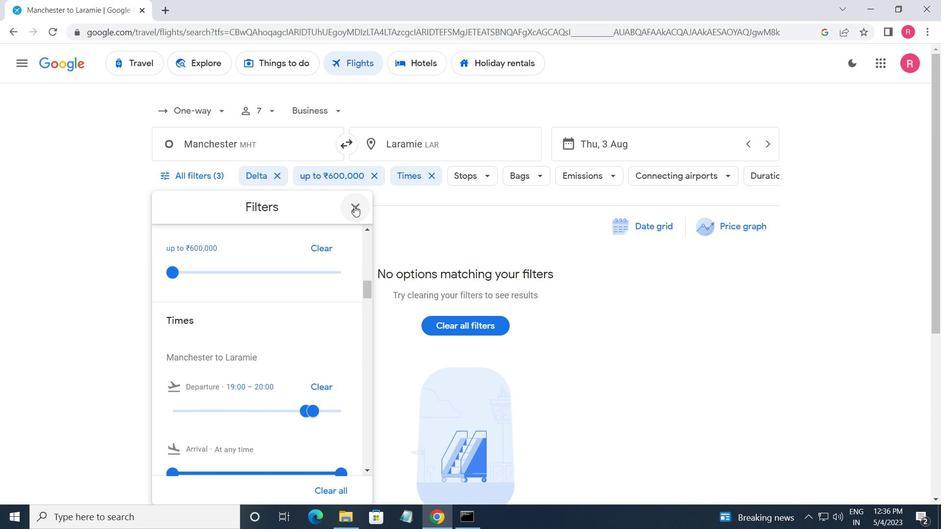 
Action: Mouse moved to (353, 212)
Screenshot: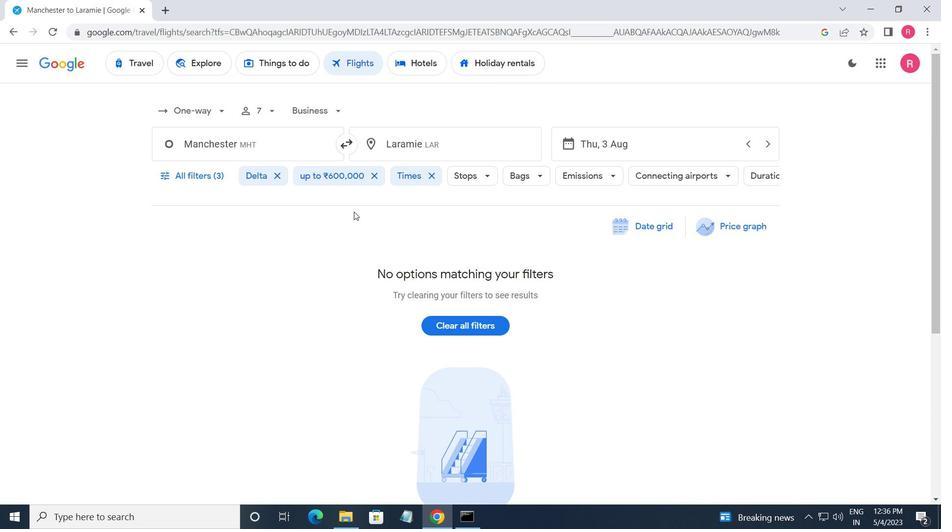 
